 Task: Schedule a 60-minute personal training session focused on weight loss and fitness goals.
Action: Mouse pressed left at (727, 102)
Screenshot: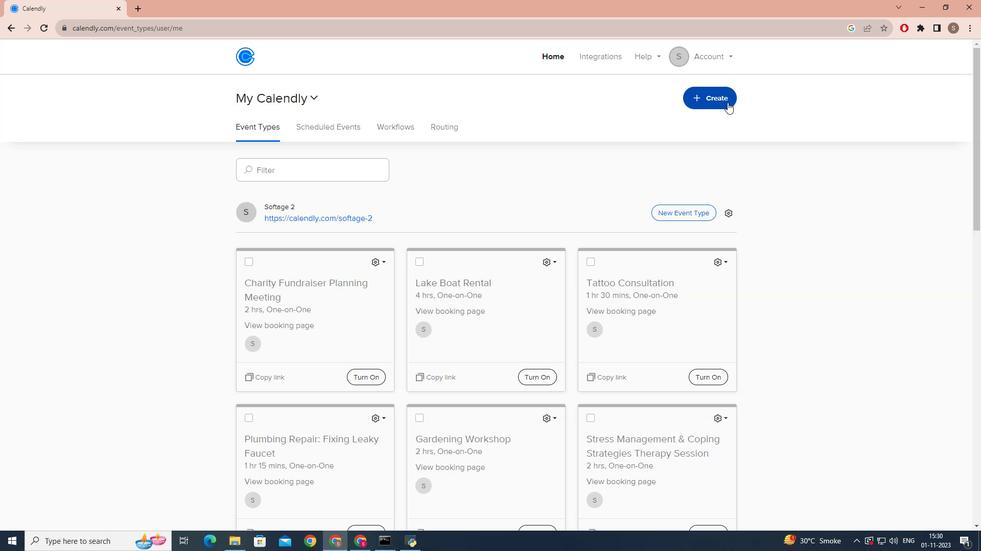 
Action: Mouse moved to (674, 140)
Screenshot: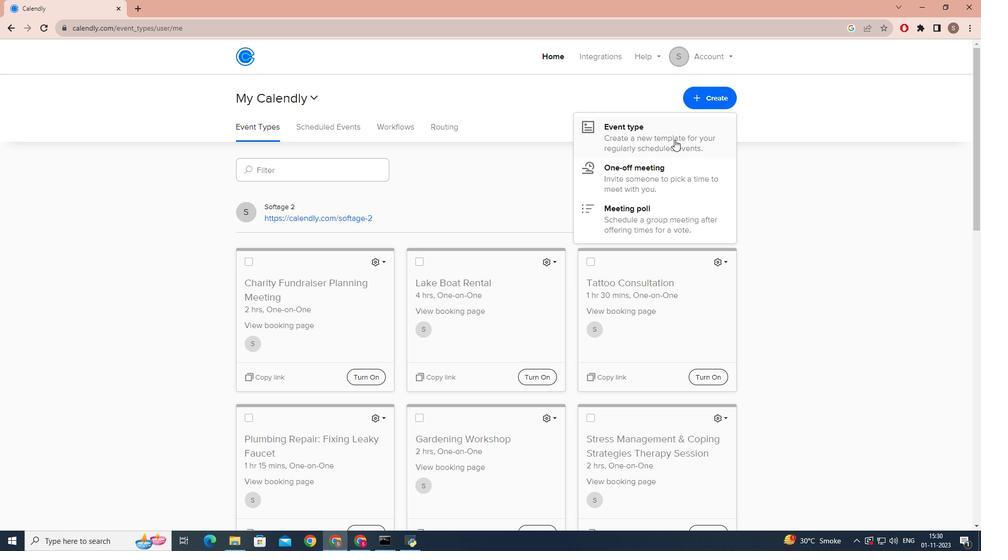 
Action: Mouse pressed left at (674, 140)
Screenshot: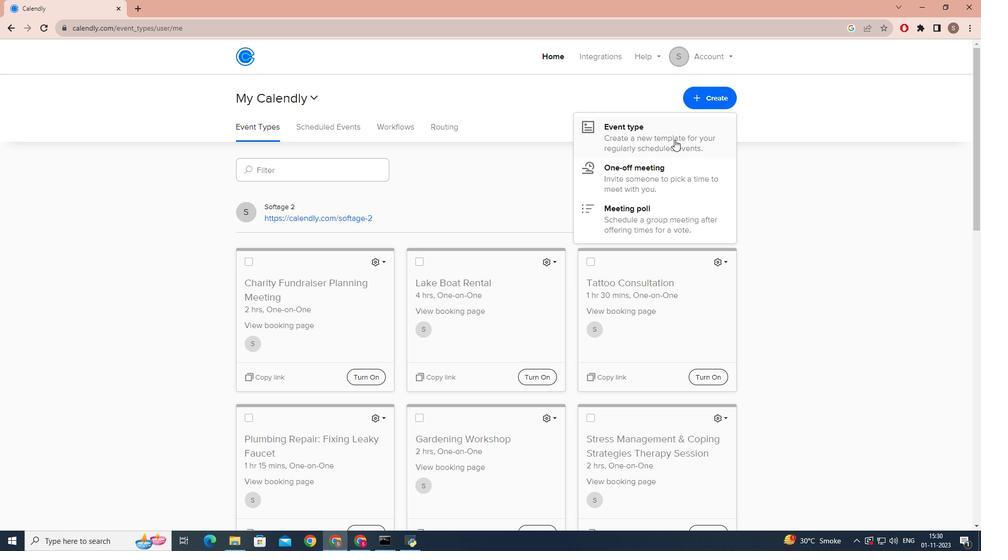 
Action: Mouse moved to (488, 169)
Screenshot: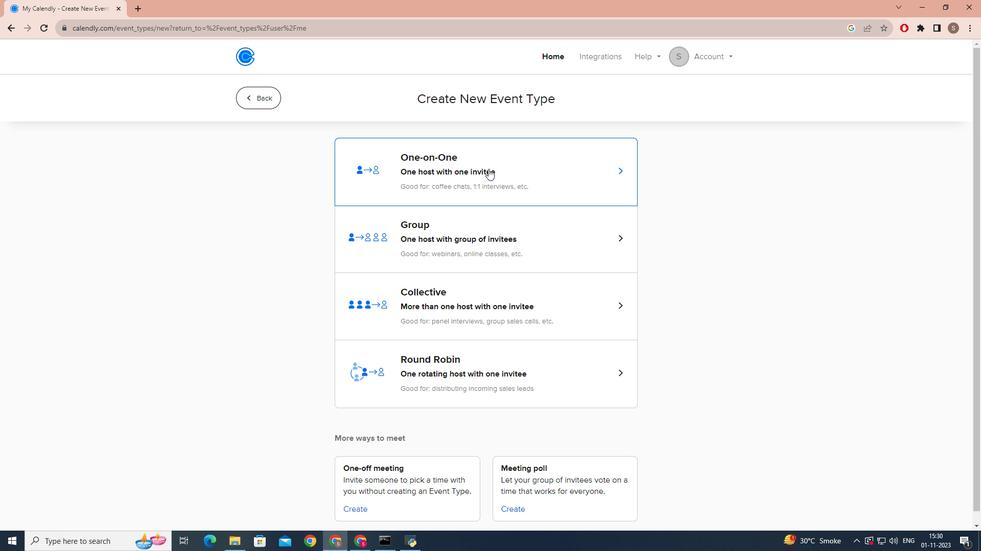 
Action: Mouse pressed left at (488, 169)
Screenshot: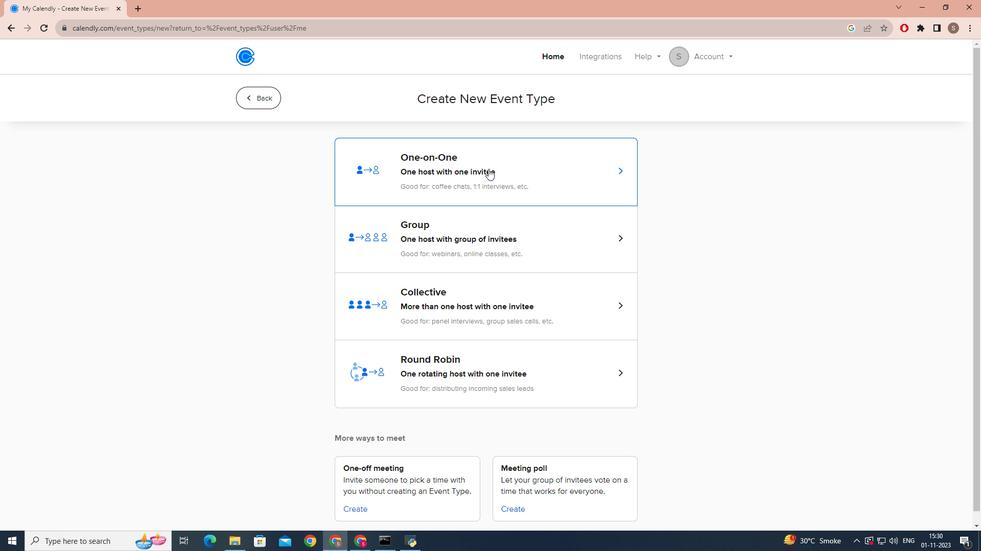 
Action: Mouse moved to (326, 212)
Screenshot: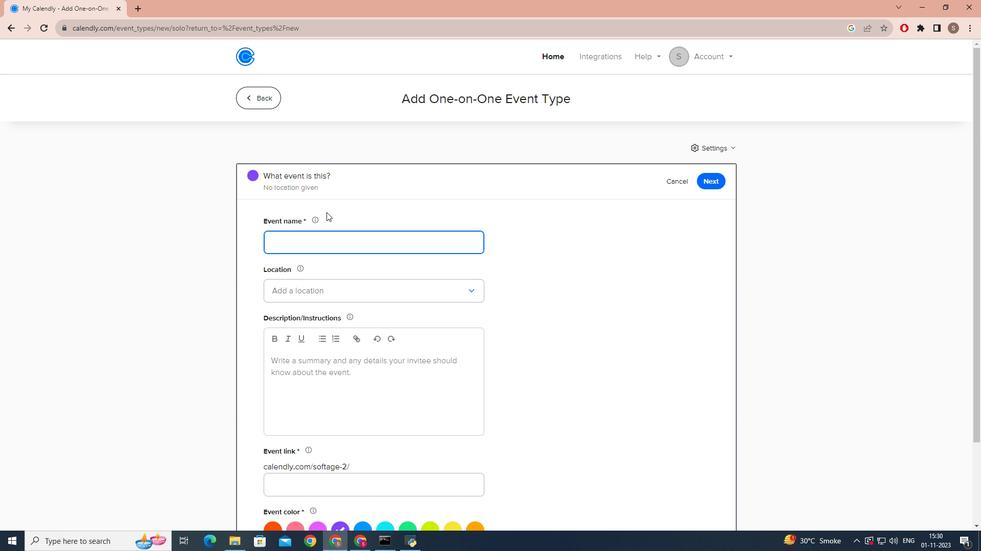 
Action: Key pressed <Key.caps_lock>P<Key.caps_lock>ersonalized<Key.space><Key.caps_lock>T<Key.caps_lock>raining<Key.space><Key.caps_lock>S<Key.caps_lock>ession<Key.shift_r>:<Key.space><Key.caps_lock>W<Key.caps_lock>eight<Key.space>loss<Key.space>and<Key.space><Key.caps_lock>F<Key.caps_lock>itness
Screenshot: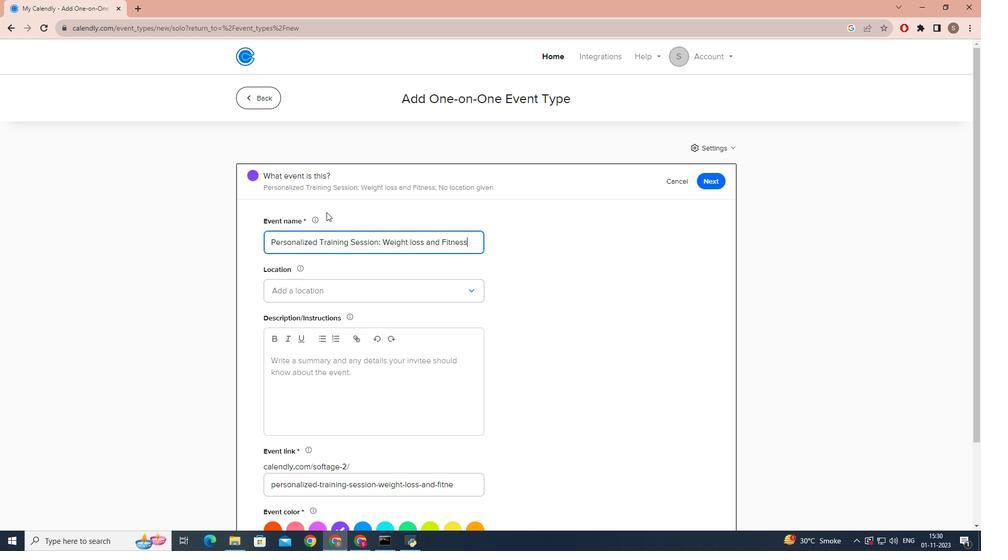 
Action: Mouse moved to (265, 286)
Screenshot: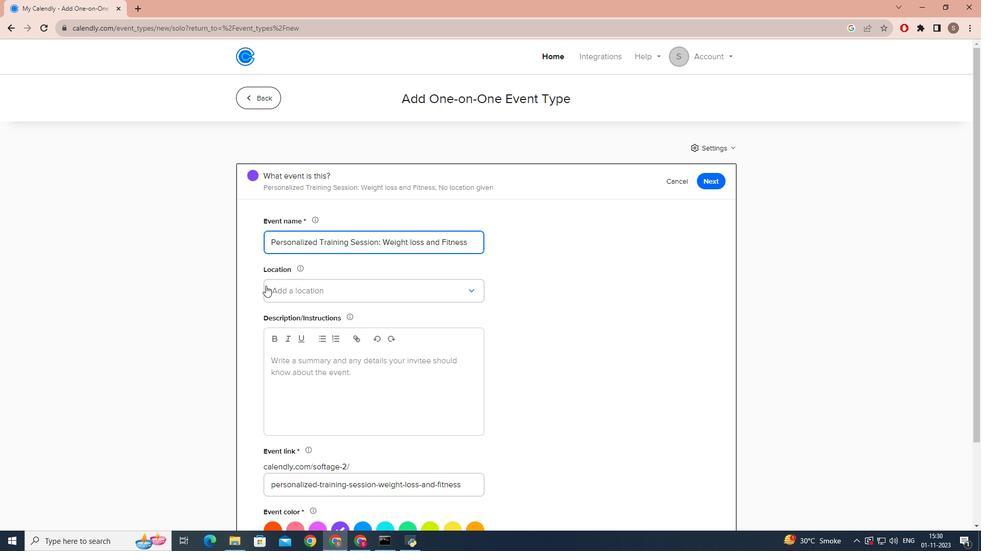 
Action: Mouse pressed left at (265, 286)
Screenshot: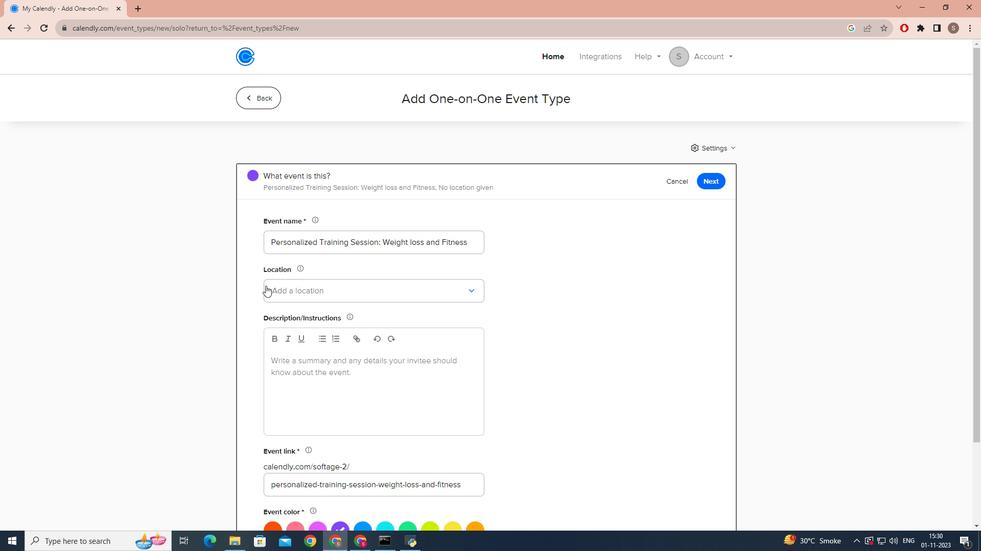
Action: Mouse moved to (278, 317)
Screenshot: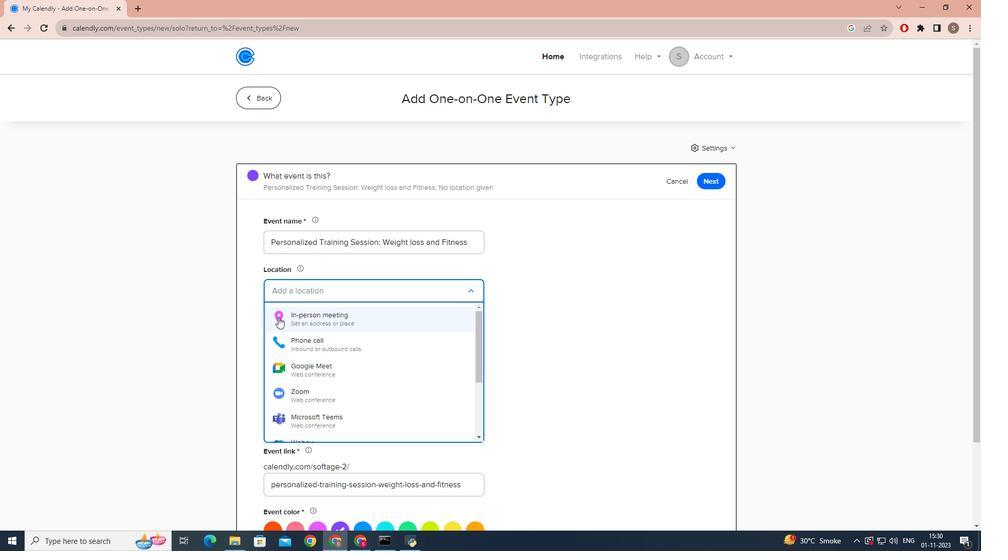 
Action: Mouse pressed left at (278, 317)
Screenshot: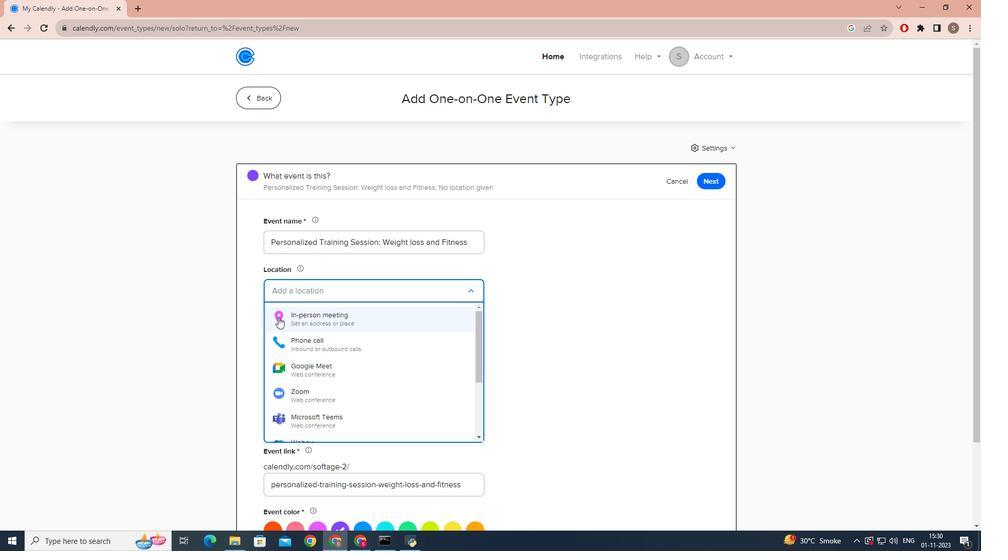 
Action: Mouse moved to (445, 171)
Screenshot: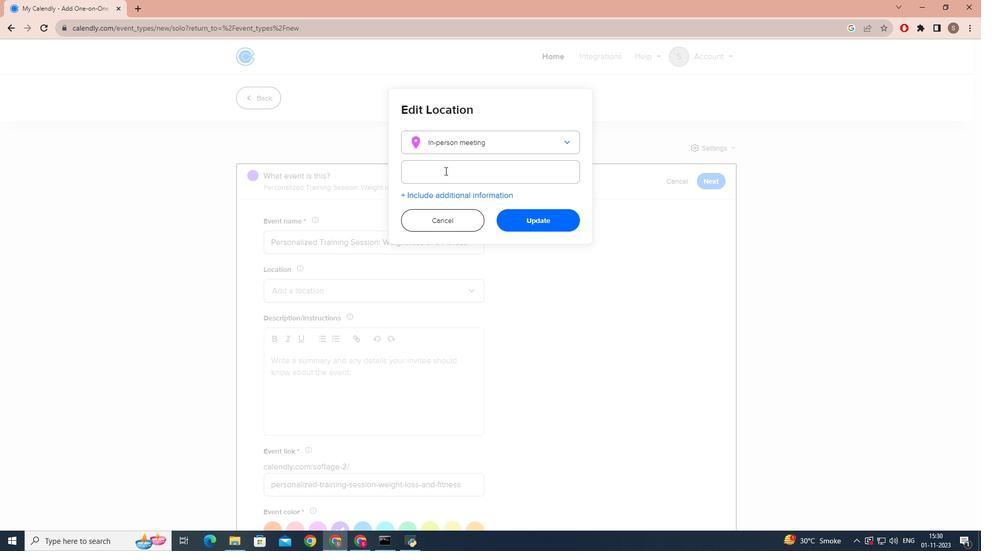 
Action: Mouse pressed left at (445, 171)
Screenshot: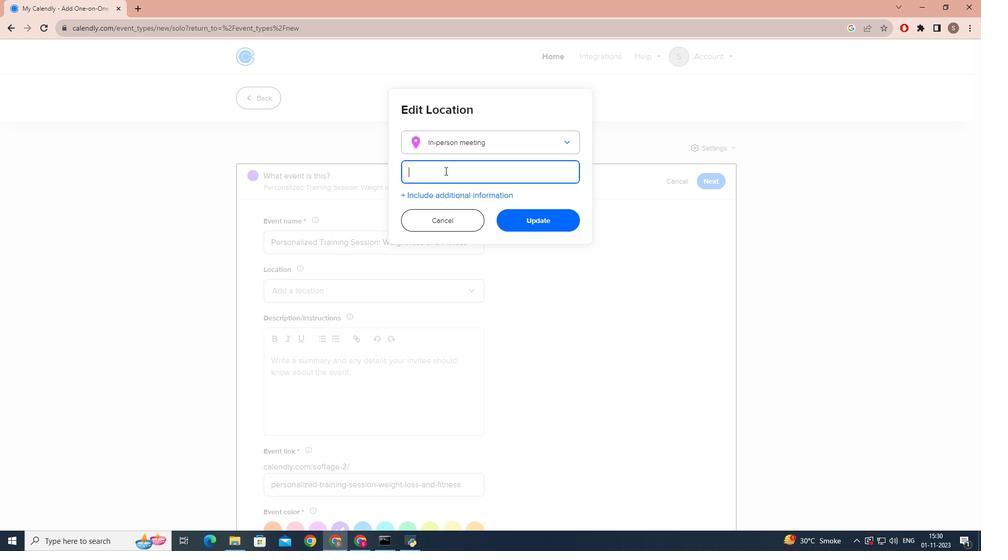 
Action: Key pressed <Key.caps_lock>E<Key.caps_lock>leb<Key.backspace>vate<Key.space><Key.caps_lock>F<Key.caps_lock>u<Key.backspace>itness<Key.space><Key.caps_lock>G<Key.caps_lock>ym,<Key.space><Key.caps_lock>M<Key.caps_lock>innesota
Screenshot: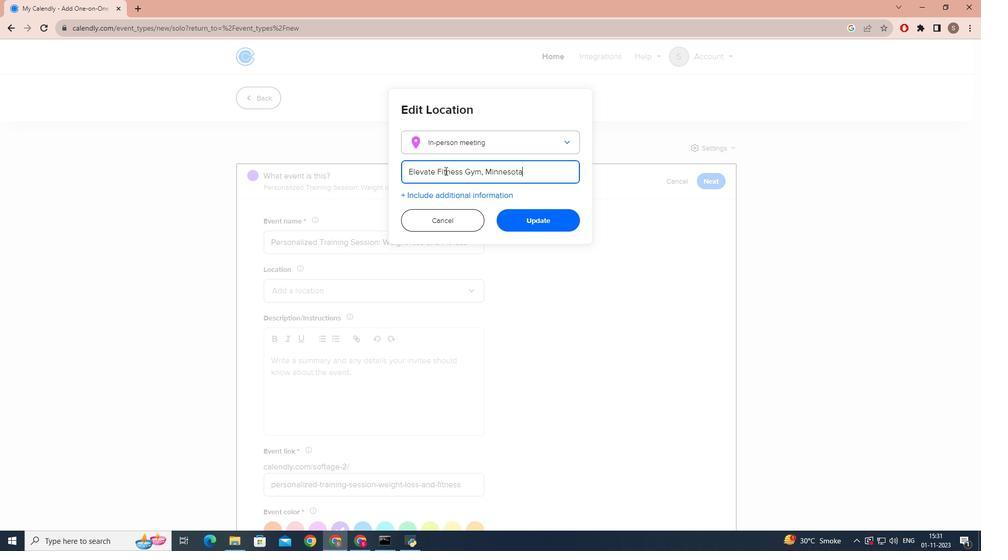 
Action: Mouse moved to (528, 217)
Screenshot: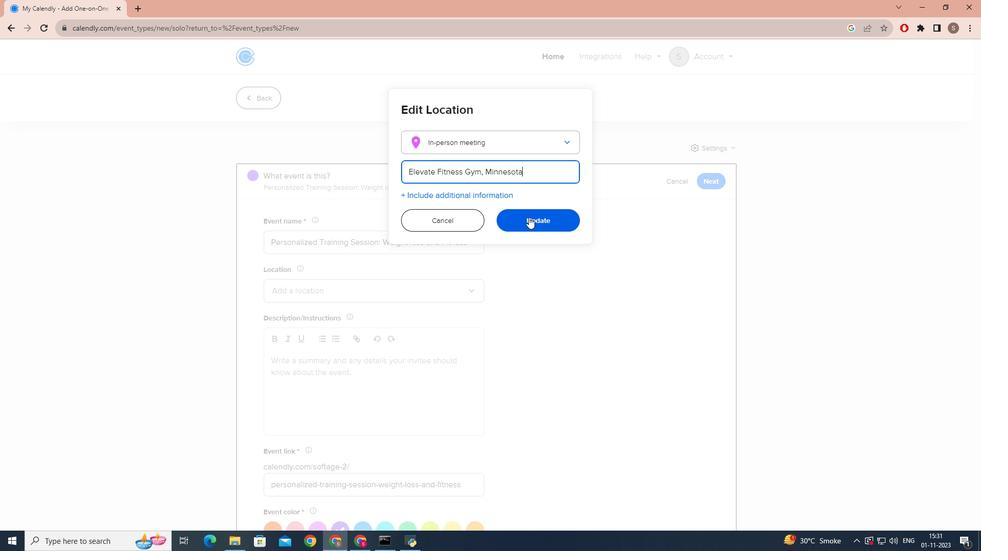 
Action: Mouse pressed left at (528, 217)
Screenshot: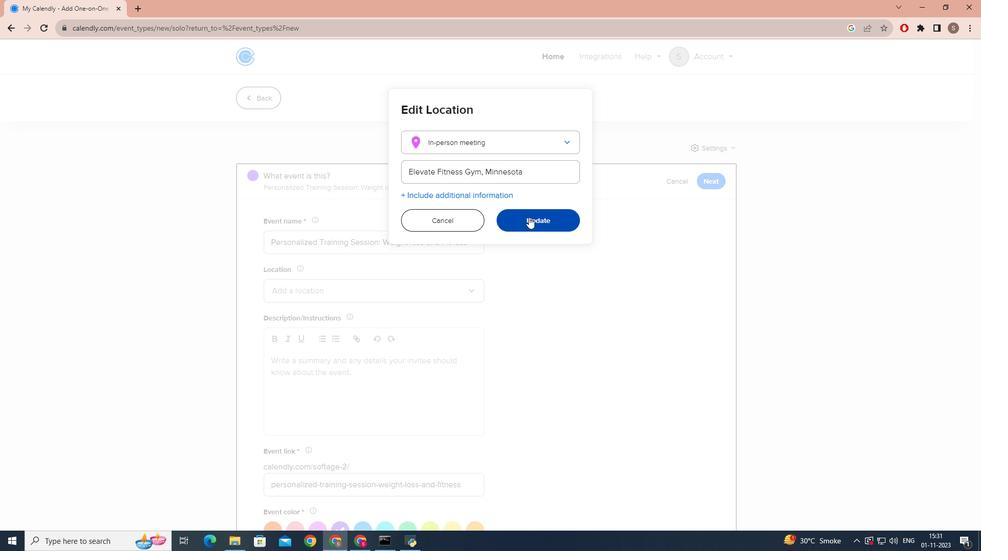 
Action: Mouse moved to (294, 402)
Screenshot: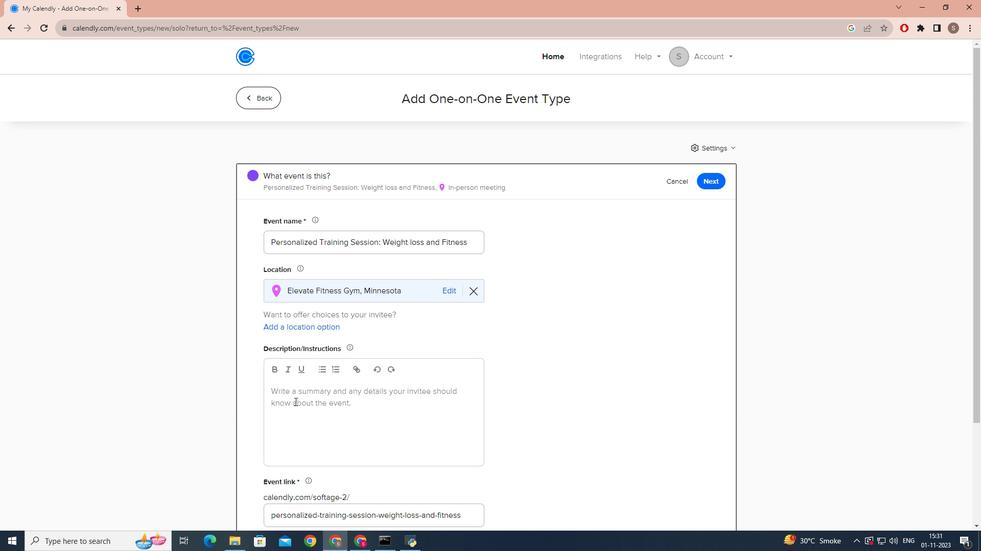 
Action: Mouse pressed left at (294, 402)
Screenshot: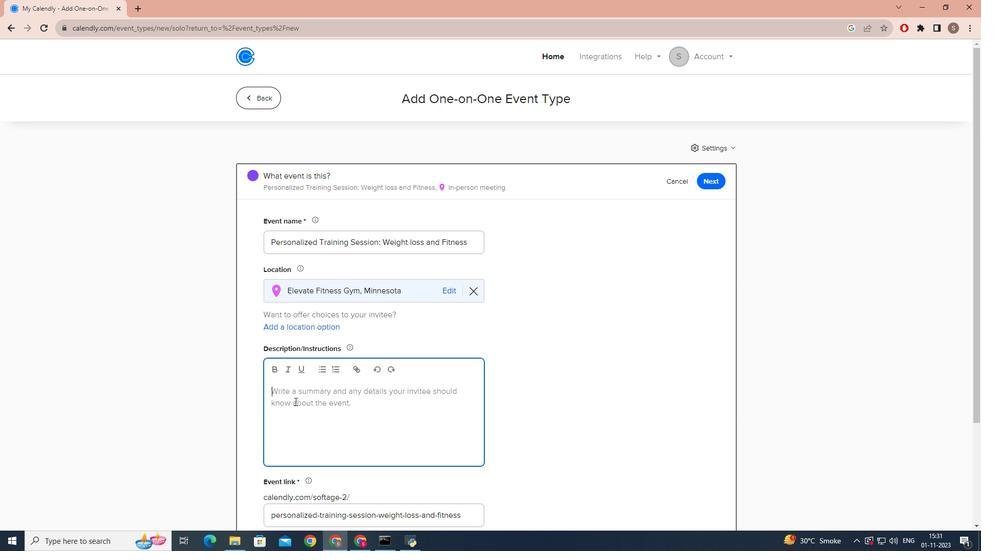 
Action: Key pressed <Key.caps_lock>G<Key.caps_lock>et<Key.space>ready<Key.space>to<Key.space>transsf<Key.backspace><Key.backspace>form<Key.space>with<Key.space>our<Key.space>personalized<Key.space>s<Key.backspace>training<Key.space>sessin<Key.backspace>on<Key.space>dedicated<Key.space>to<Key.space>your<Key.space>weight<Key.space>loss<Key.space>n<Key.backspace>and<Key.space>fitnes<Key.space>g<Key.backspace><Key.backspace>s<Key.space>goals.<Key.caps_lock>A<Key.caps_lock>t<Key.space><Key.caps_lock>E<Key.caps_lock>levate<Key.space><Key.caps_lock>F<Key.caps_lock>itness<Key.space><Key.caps_lock>G<Key.caps_lock>ym<Key.space>,we<Key.space>bekl<Key.backspace><Key.backspace>lieve<Key.space>that<Key.space>every<Key.space>step,v<Key.backspace>every<Key.space>rep<Key.space>and<Key.space>every<Key.space>drop<Key.space>of<Key.space>sweat<Key.space>brings<Key.space>you<Key.space>closer<Key.space>to<Key.space>a<Key.space>v<Key.backspace>healthier<Key.space>version<Key.space>of<Key.space>yourself.<Key.space><Key.caps_lock>D<Key.caps_lock>uring<Key.space>this<Key.space>dynm<Key.backspace>amic<Key.space>session,<Key.space>our<Key.space>experirnced<Key.space><Key.backspace><Key.backspace><Key.backspace><Key.backspace><Key.backspace><Key.backspace><Key.backspace><Key.backspace>rienced<Key.space><Key.caps_lock><Key.caps_lock>trainer<Key.space>will<Key.space>work<Key.space>closely<Key.space>with<Key.space>you<Key.space>to<Key.space>create<Key.space>a<Key.space>workout<Key.space>pa<Key.backspace>lan<Key.space>tailored<Key.space><Key.backspace><Key.backspace><Key.backspace><Key.backspace>red<Key.space>for<Key.space>you<Key.space>taht<Key.space><Key.backspace><Key.backspace><Key.backspace><Key.backspace>ht<Key.space>aligns<Key.space>you<Key.space>with<Key.space>your<Key.space>fitness<Key.space>objectives.
Screenshot: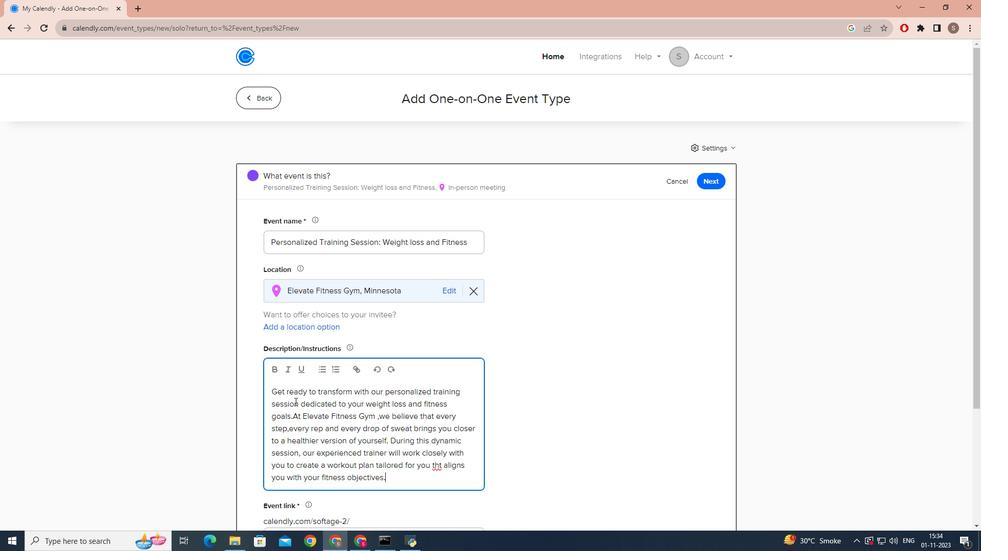 
Action: Mouse moved to (436, 466)
Screenshot: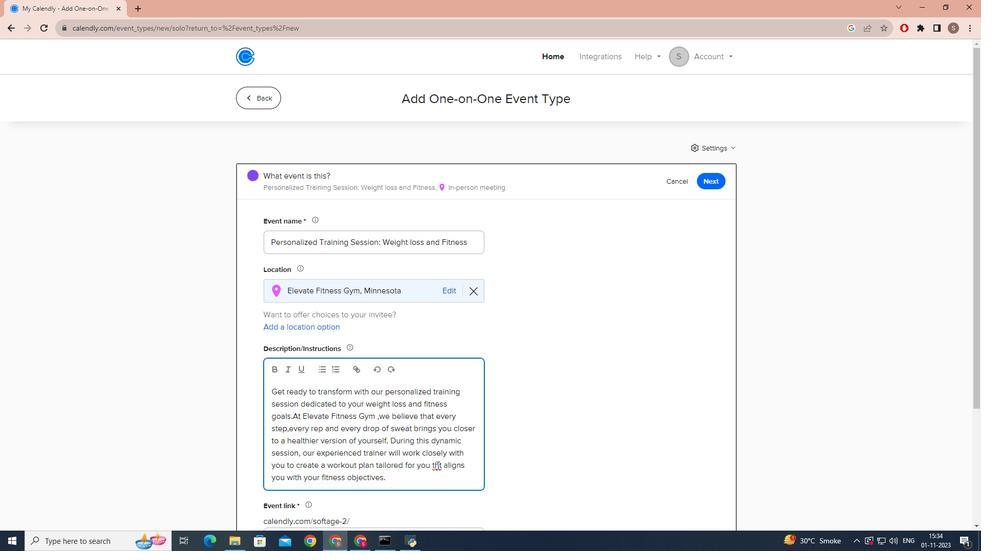 
Action: Mouse pressed left at (436, 466)
Screenshot: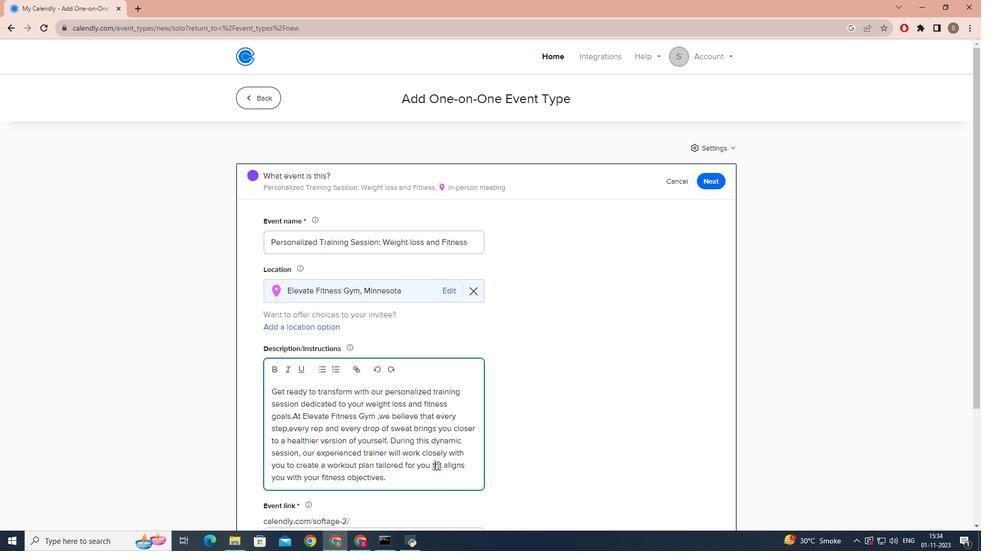 
Action: Mouse moved to (437, 466)
Screenshot: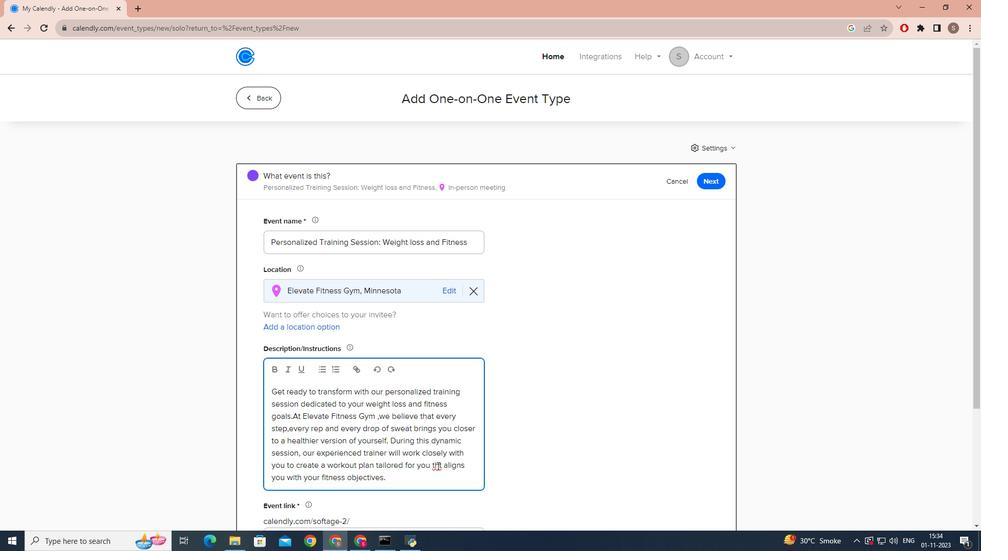 
Action: Mouse pressed left at (437, 466)
Screenshot: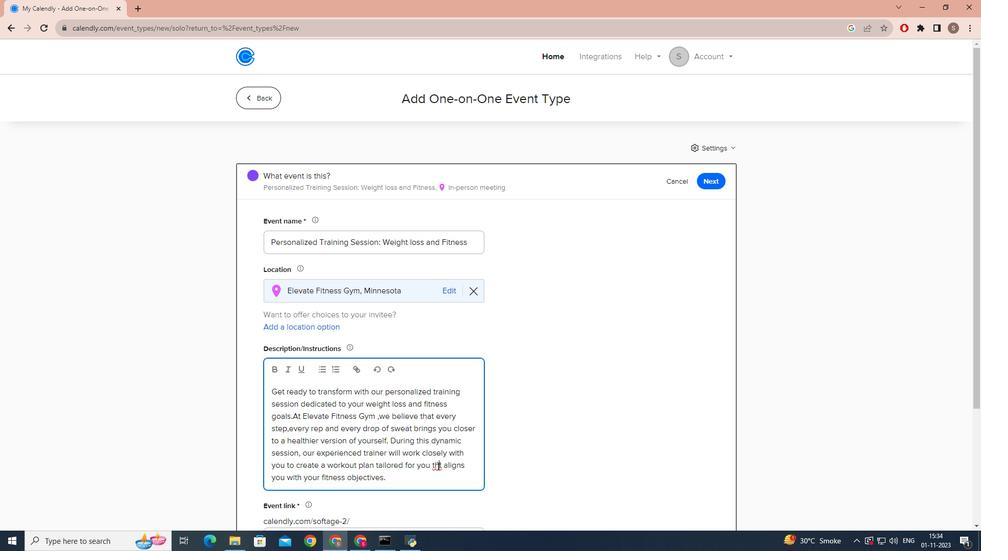 
Action: Key pressed a
Screenshot: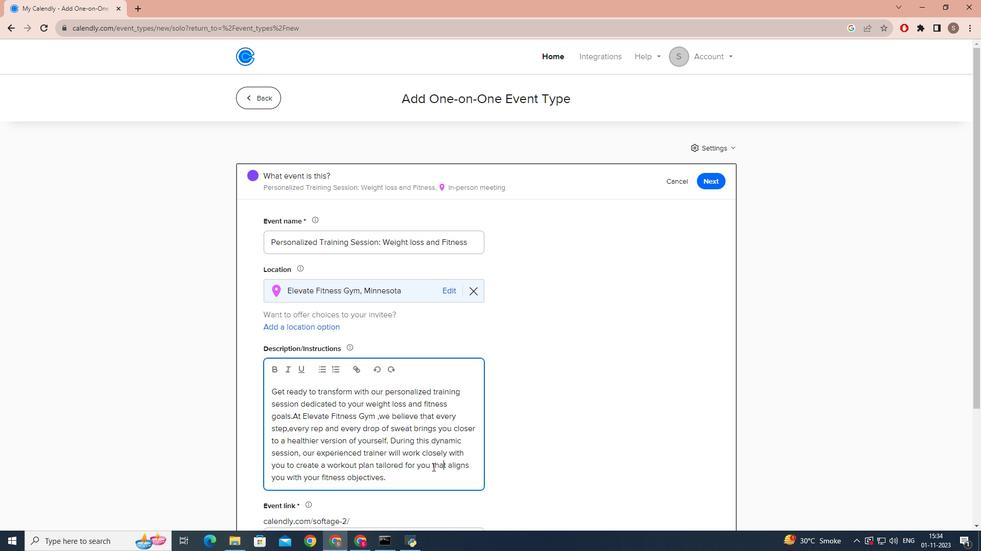 
Action: Mouse moved to (397, 476)
Screenshot: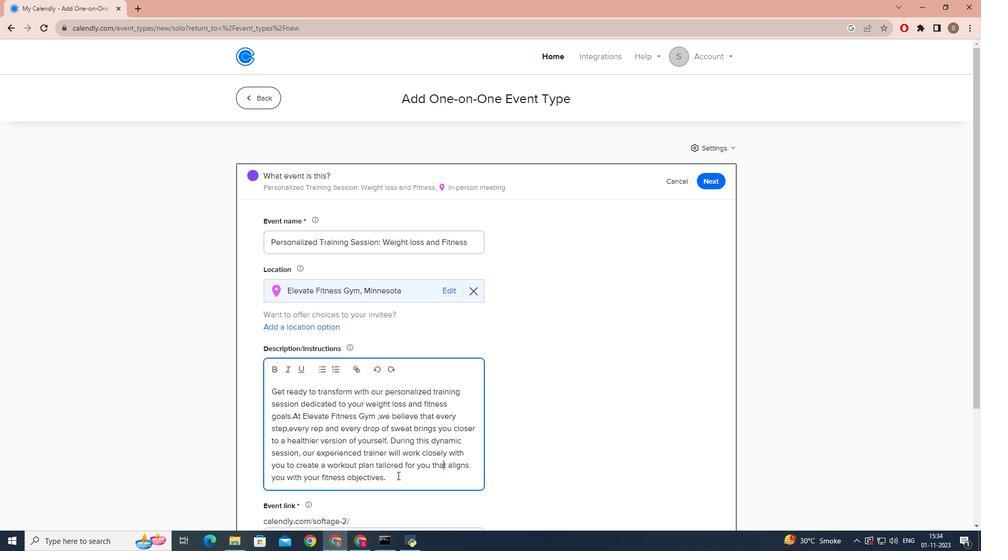 
Action: Mouse pressed left at (397, 476)
Screenshot: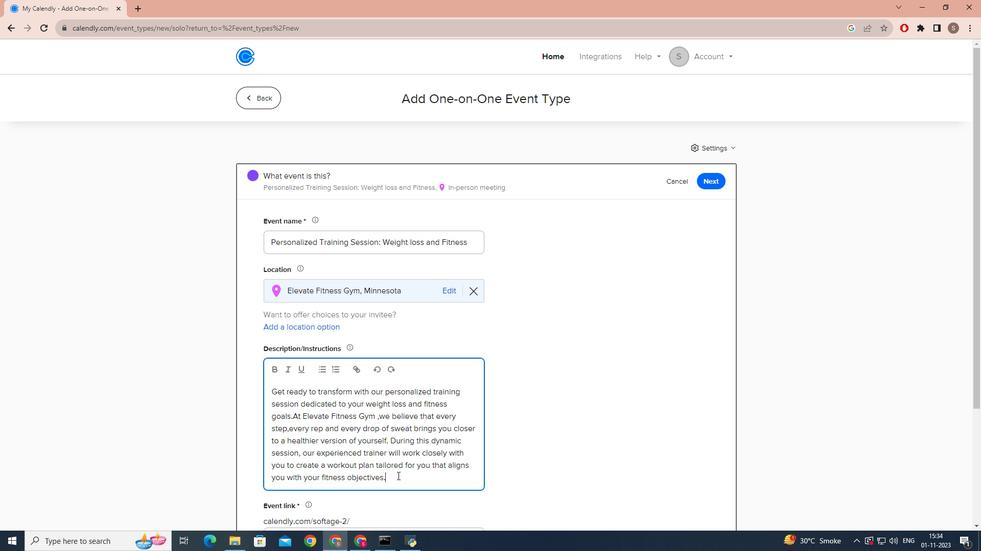 
Action: Mouse scrolled (397, 475) with delta (0, 0)
Screenshot: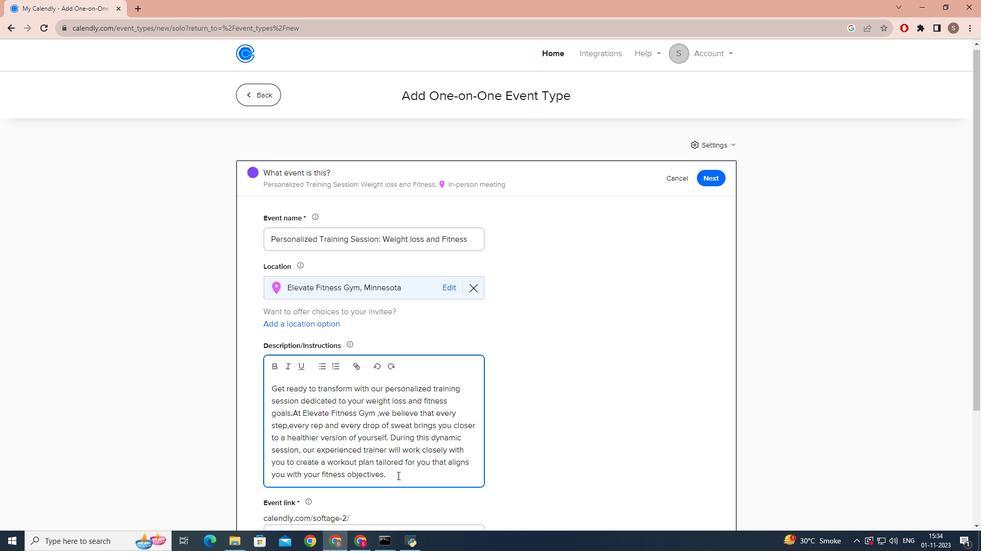 
Action: Mouse scrolled (397, 475) with delta (0, 0)
Screenshot: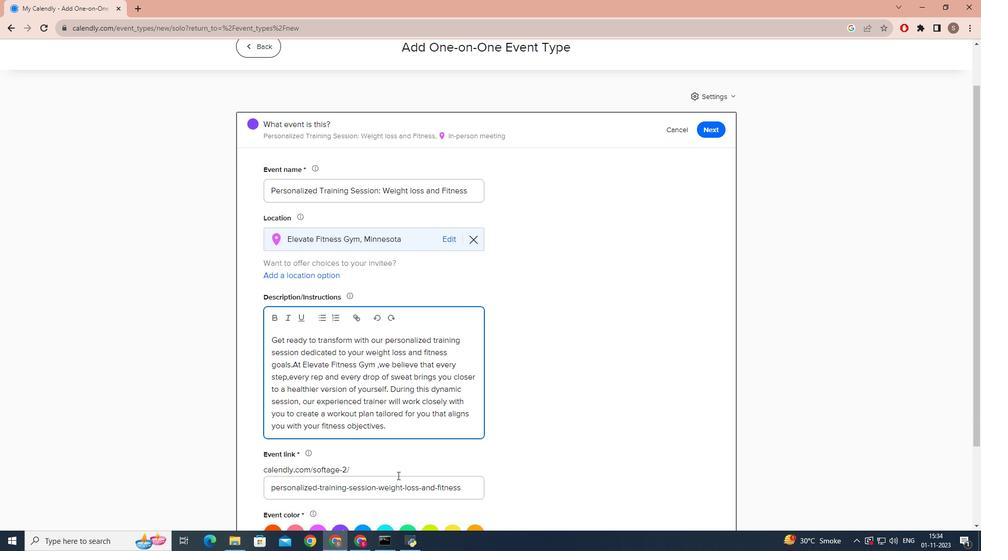 
Action: Mouse scrolled (397, 475) with delta (0, 0)
Screenshot: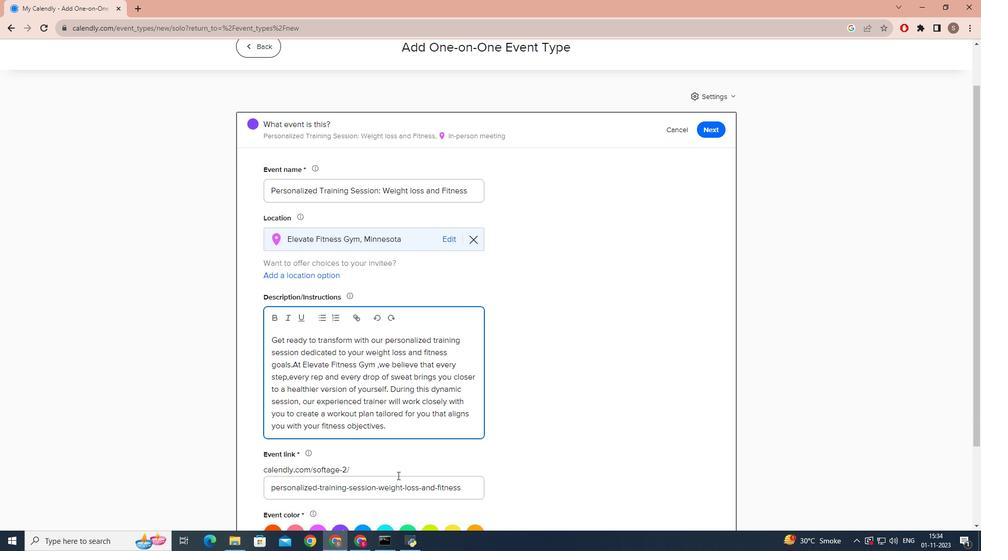 
Action: Mouse scrolled (397, 475) with delta (0, 0)
Screenshot: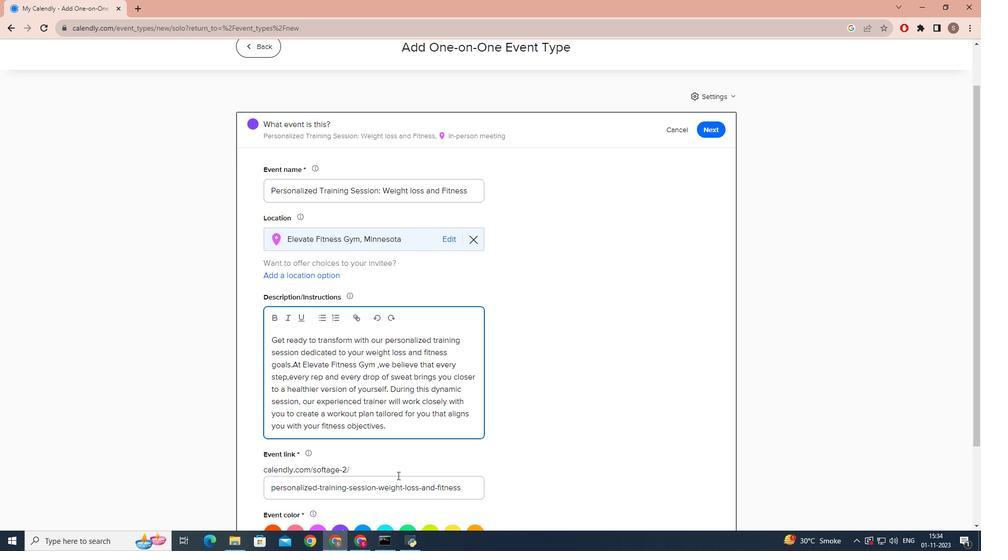 
Action: Mouse moved to (417, 317)
Screenshot: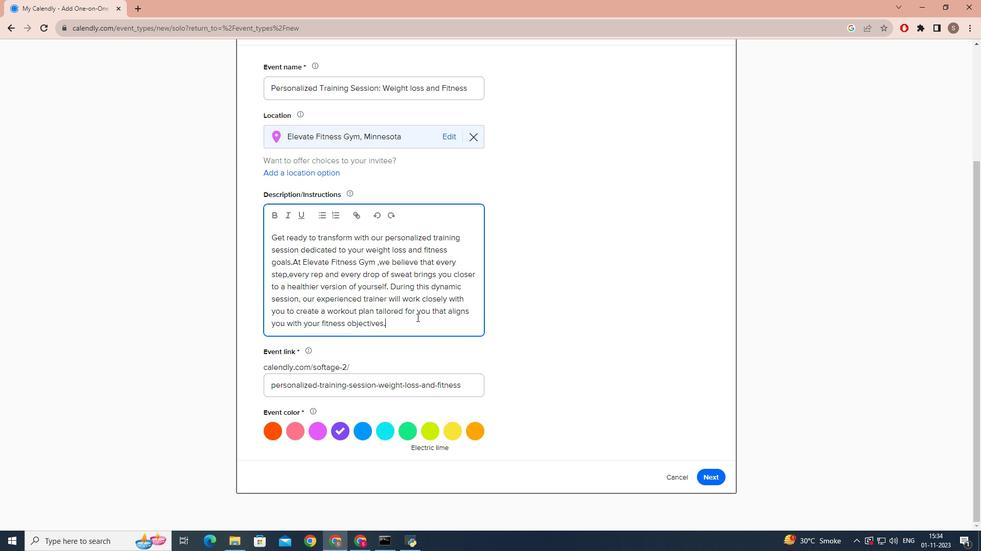 
Action: Mouse pressed left at (417, 317)
Screenshot: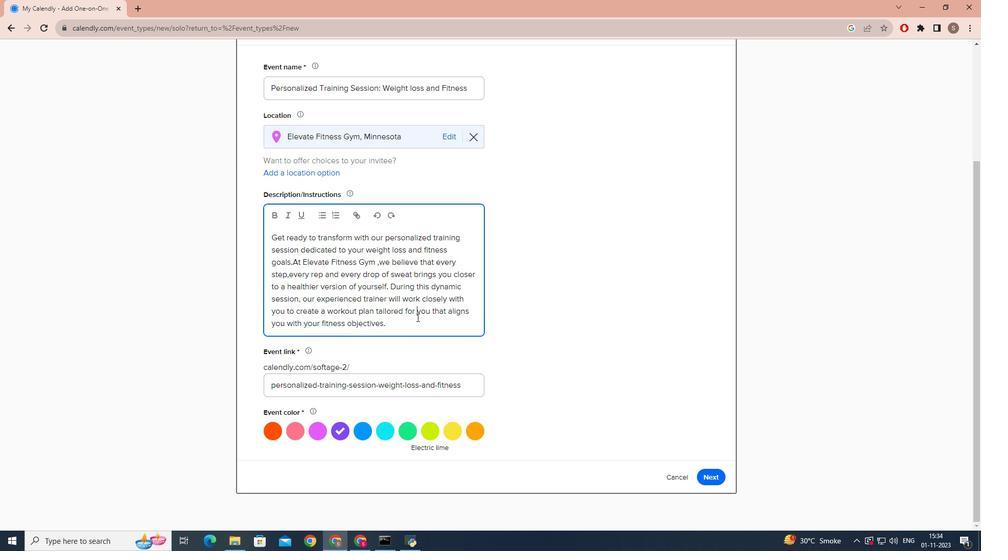 
Action: Mouse moved to (413, 326)
Screenshot: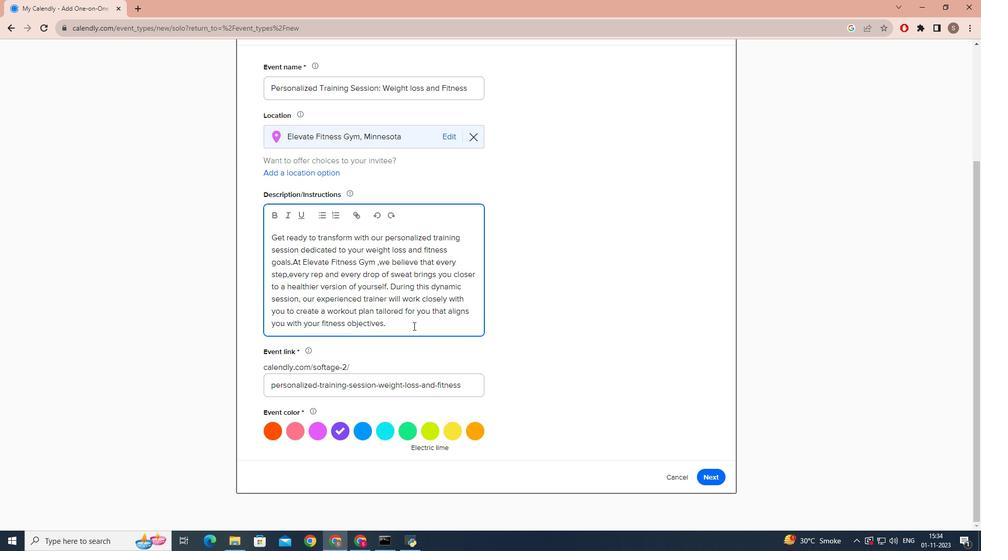 
Action: Mouse pressed left at (413, 326)
Screenshot: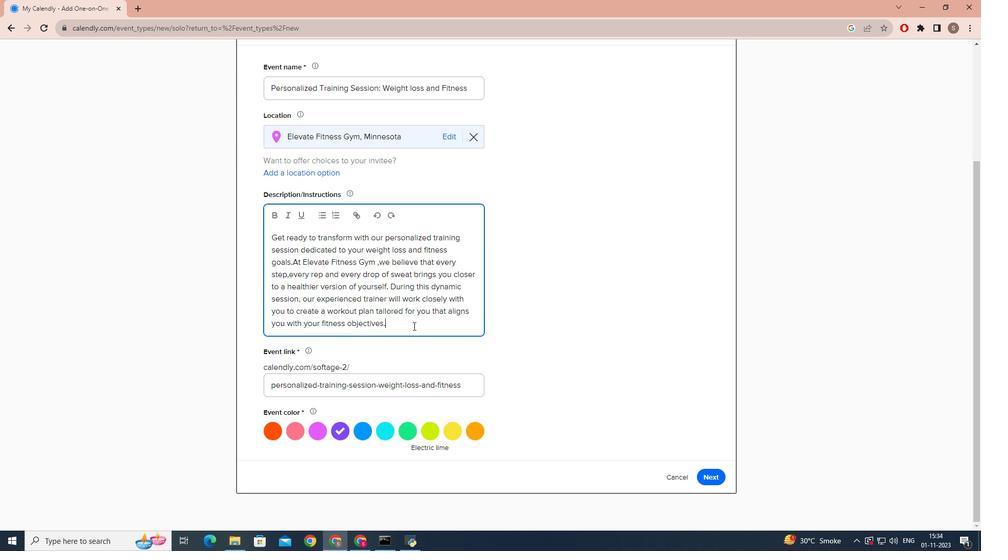 
Action: Mouse moved to (407, 436)
Screenshot: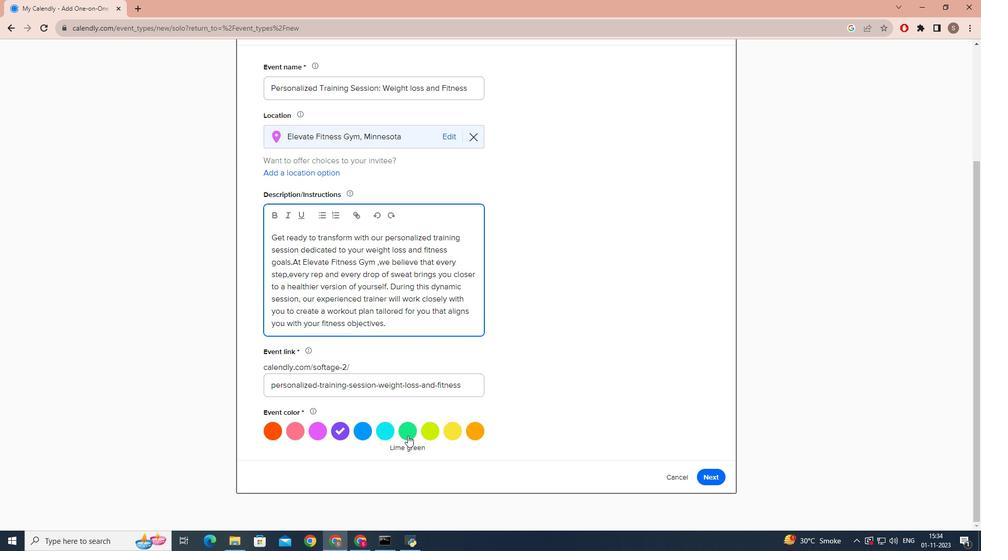 
Action: Mouse pressed left at (407, 436)
Screenshot: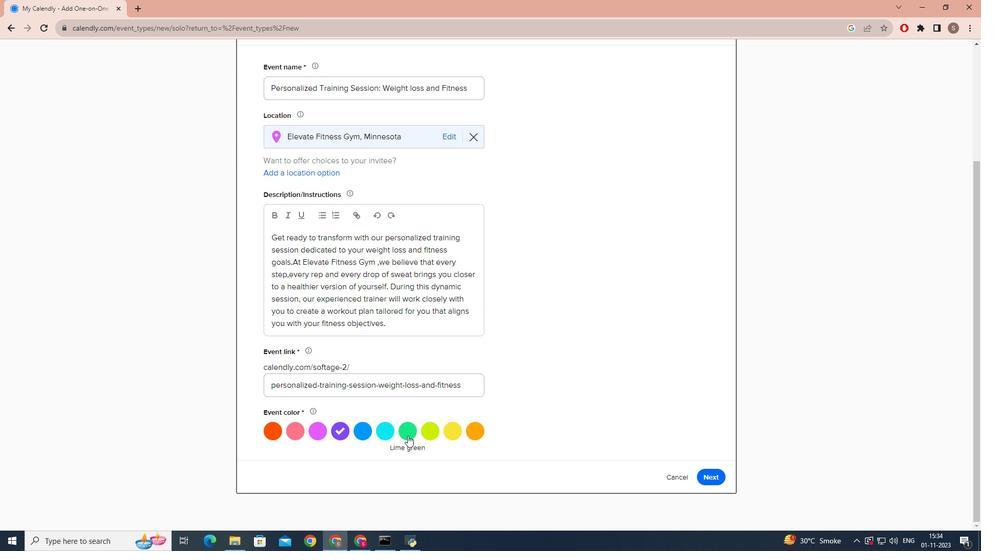 
Action: Mouse moved to (382, 435)
Screenshot: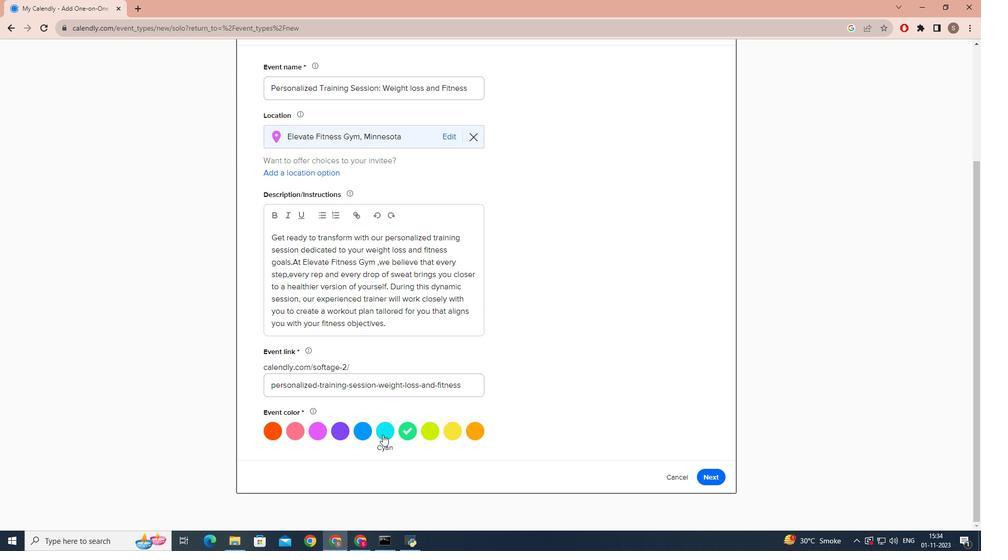 
Action: Mouse pressed left at (382, 435)
Screenshot: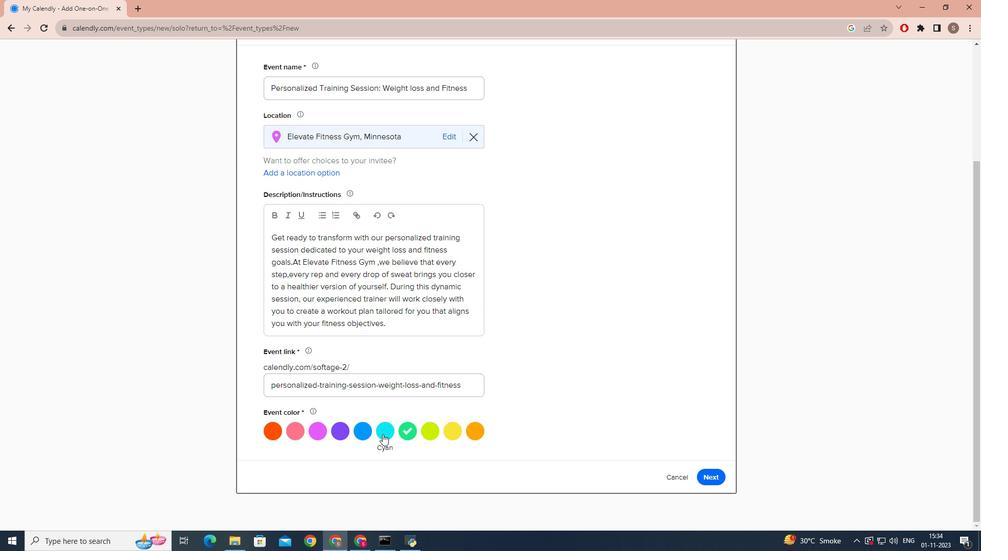 
Action: Mouse moved to (564, 377)
Screenshot: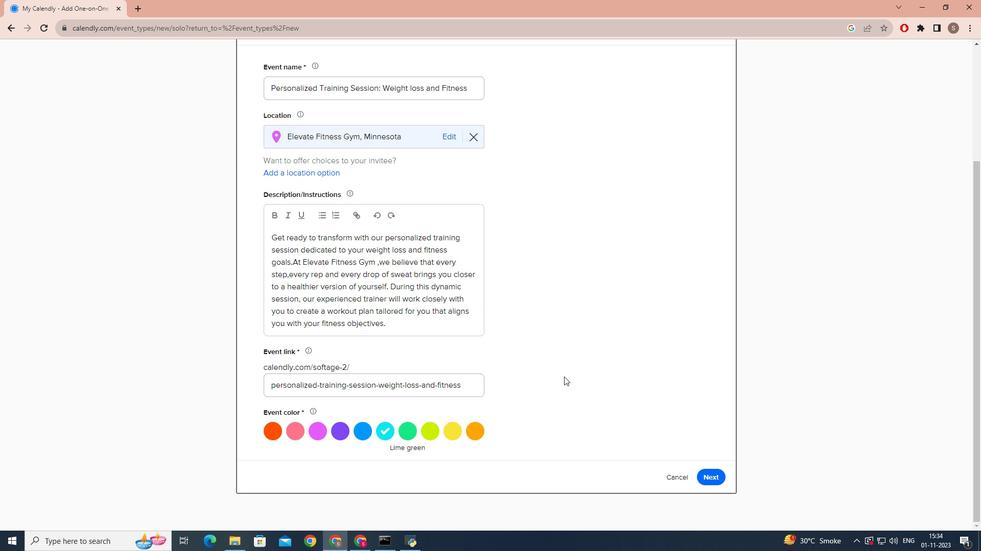 
Action: Mouse pressed left at (564, 377)
Screenshot: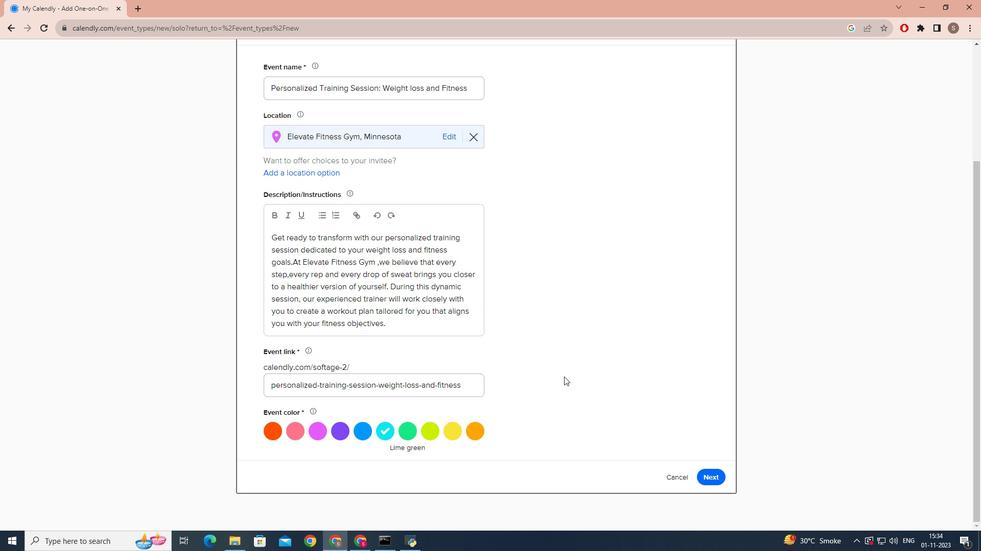 
Action: Mouse moved to (706, 474)
Screenshot: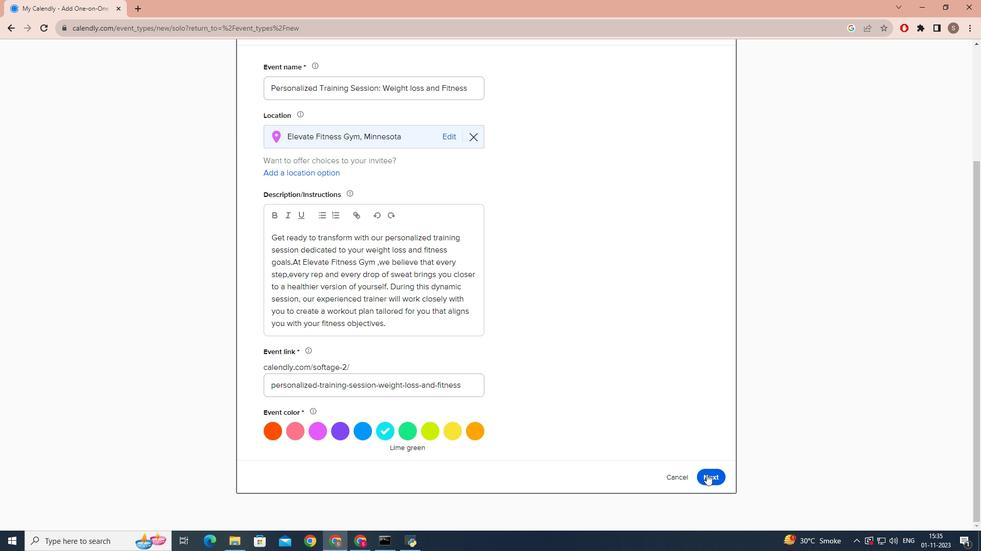 
Action: Mouse pressed left at (706, 474)
Screenshot: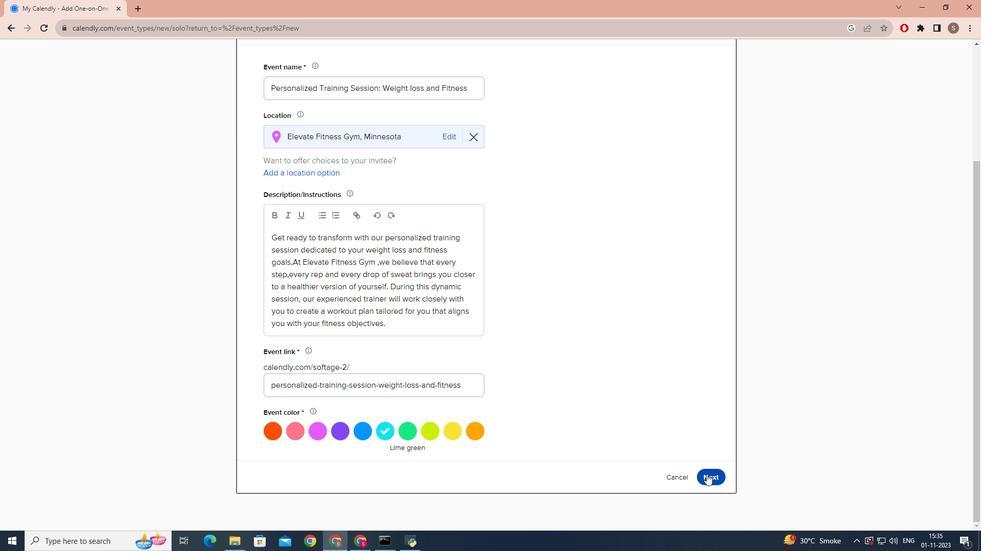 
Action: Mouse moved to (401, 282)
Screenshot: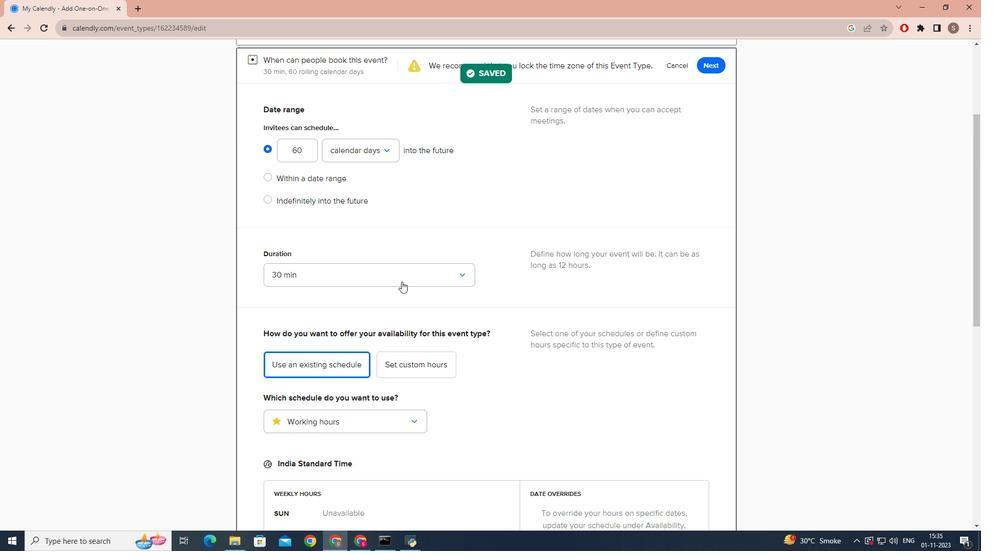 
Action: Mouse pressed left at (401, 282)
Screenshot: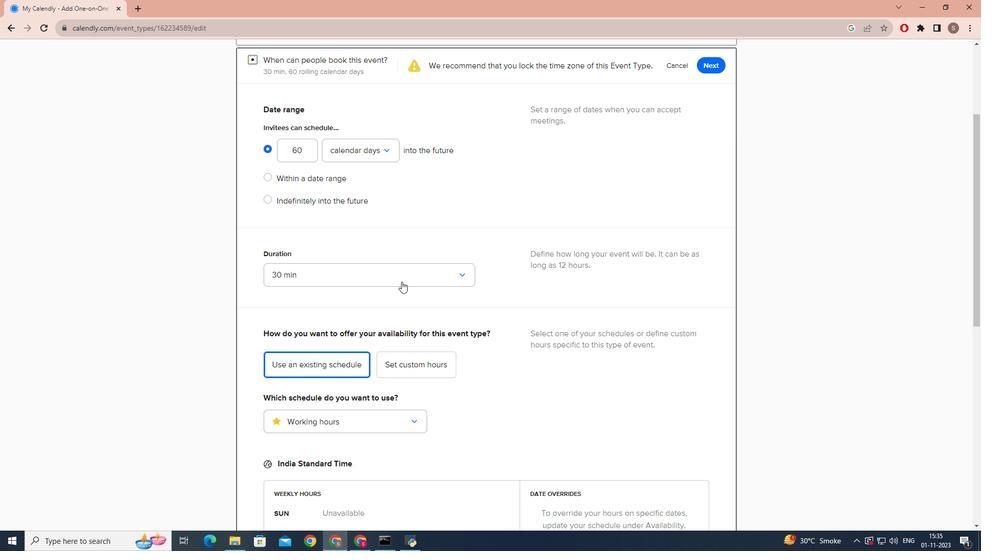 
Action: Mouse moved to (295, 364)
Screenshot: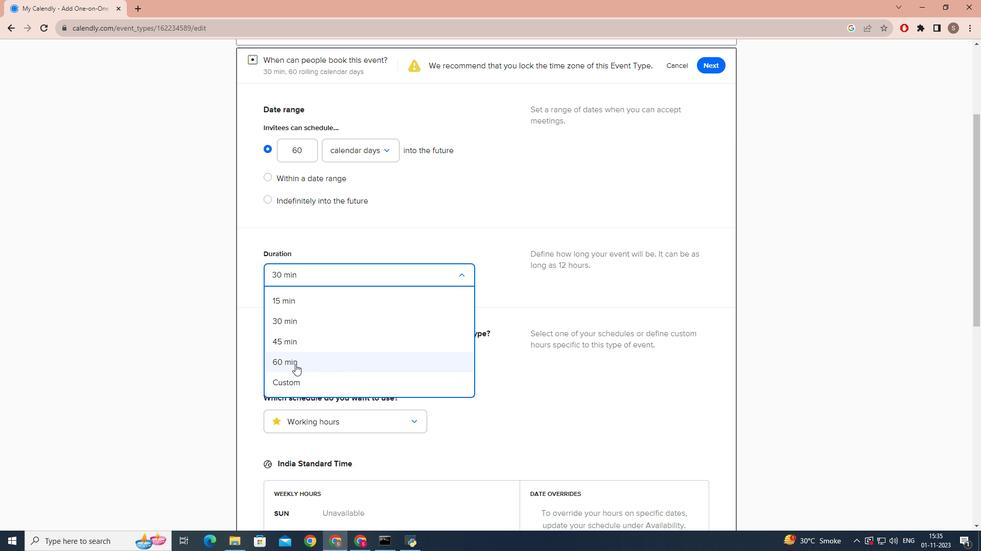 
Action: Mouse pressed left at (295, 364)
Screenshot: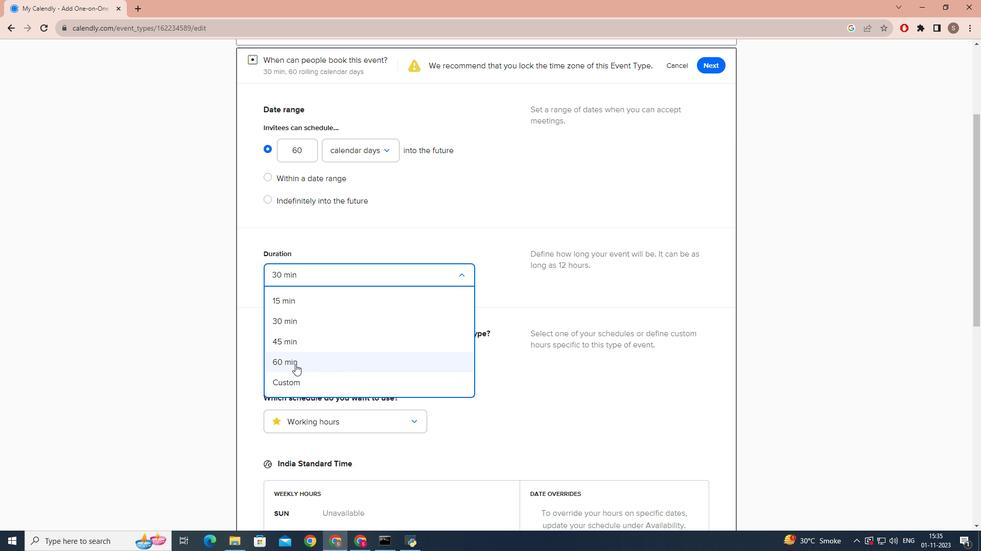 
Action: Mouse moved to (629, 406)
Screenshot: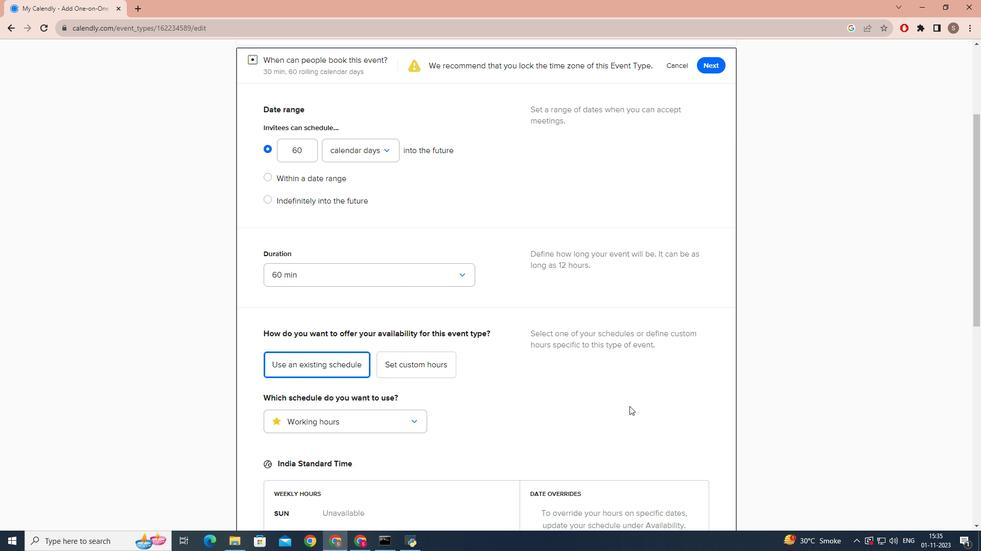 
Action: Mouse scrolled (629, 406) with delta (0, 0)
Screenshot: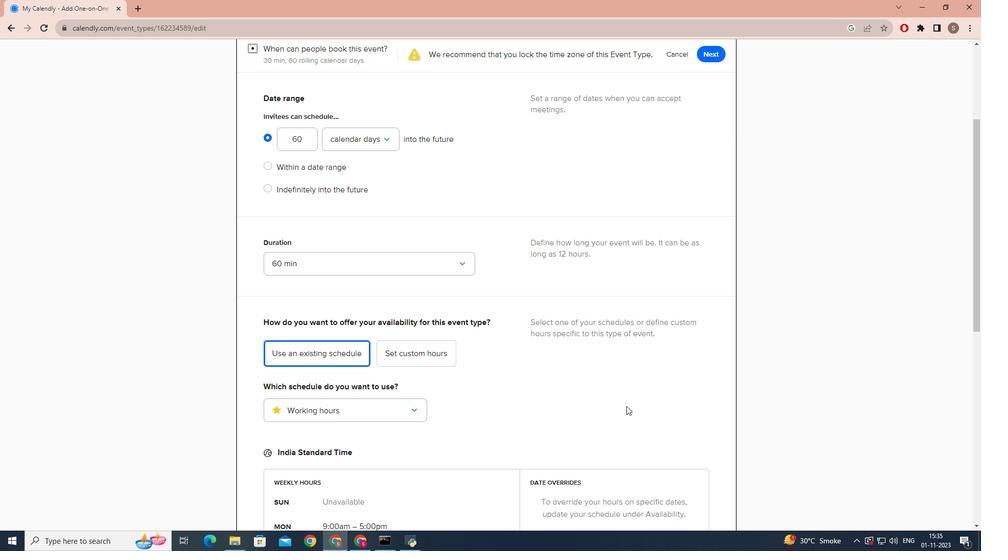 
Action: Mouse scrolled (629, 406) with delta (0, 0)
Screenshot: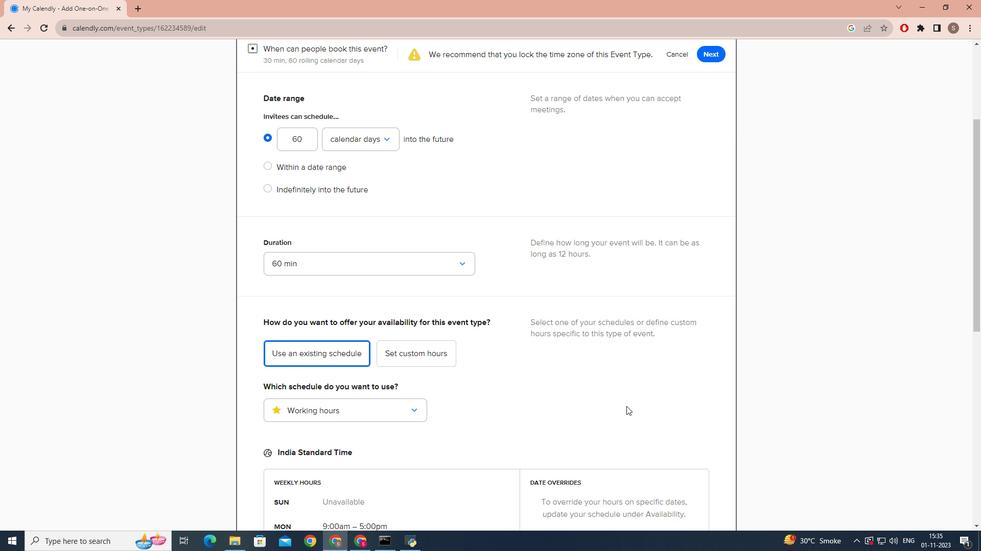 
Action: Mouse scrolled (629, 406) with delta (0, 0)
Screenshot: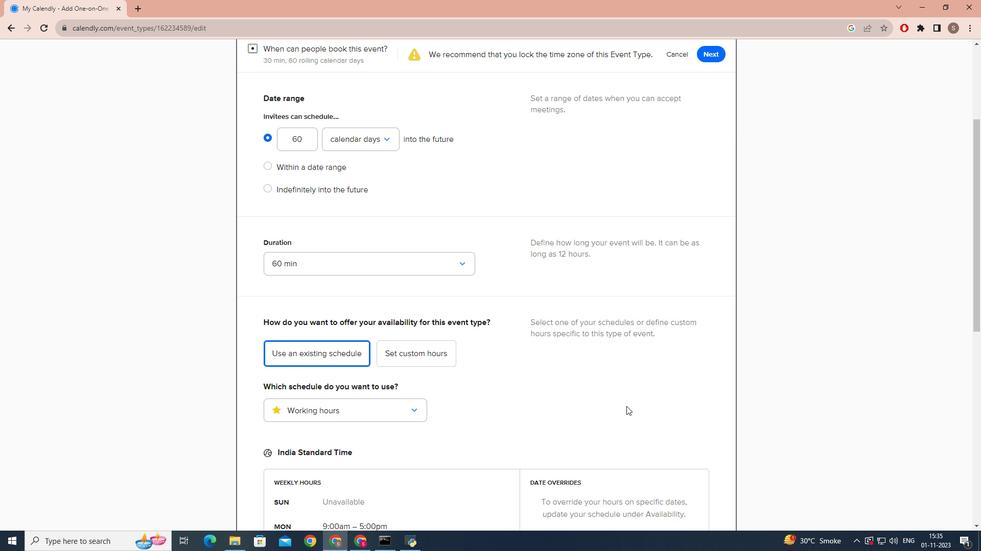 
Action: Mouse scrolled (629, 406) with delta (0, 0)
Screenshot: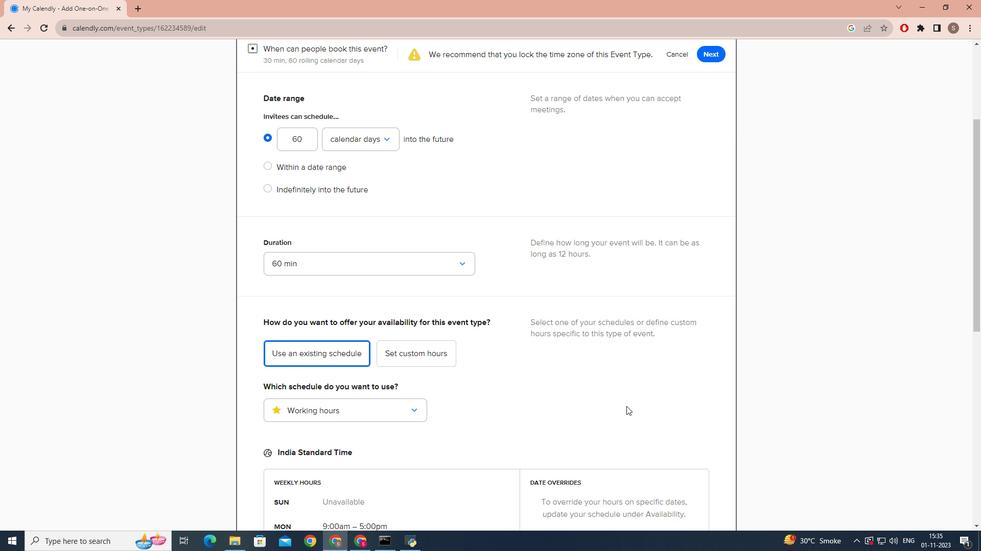 
Action: Mouse moved to (629, 406)
Screenshot: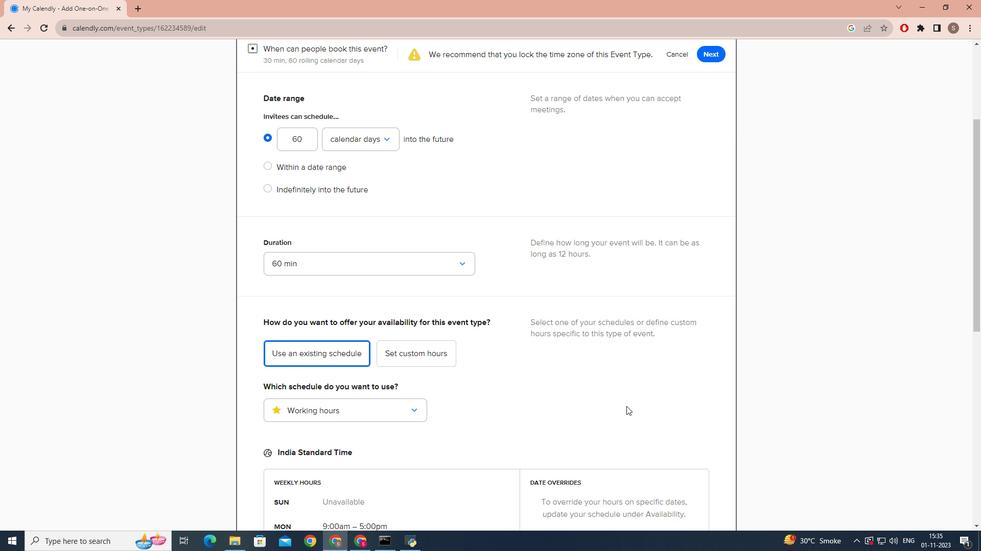 
Action: Mouse scrolled (629, 406) with delta (0, 0)
Screenshot: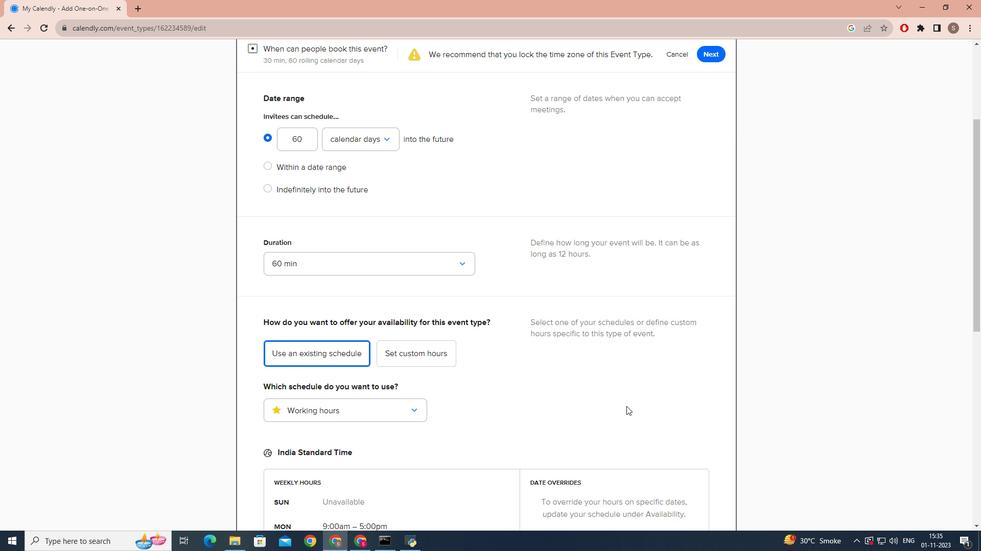 
Action: Mouse moved to (628, 406)
Screenshot: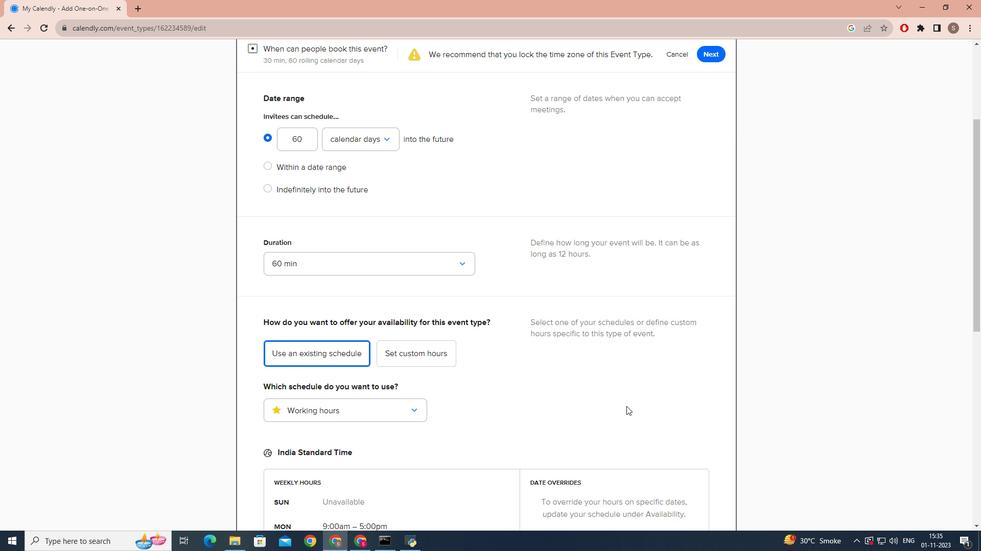
Action: Mouse scrolled (628, 405) with delta (0, -1)
Screenshot: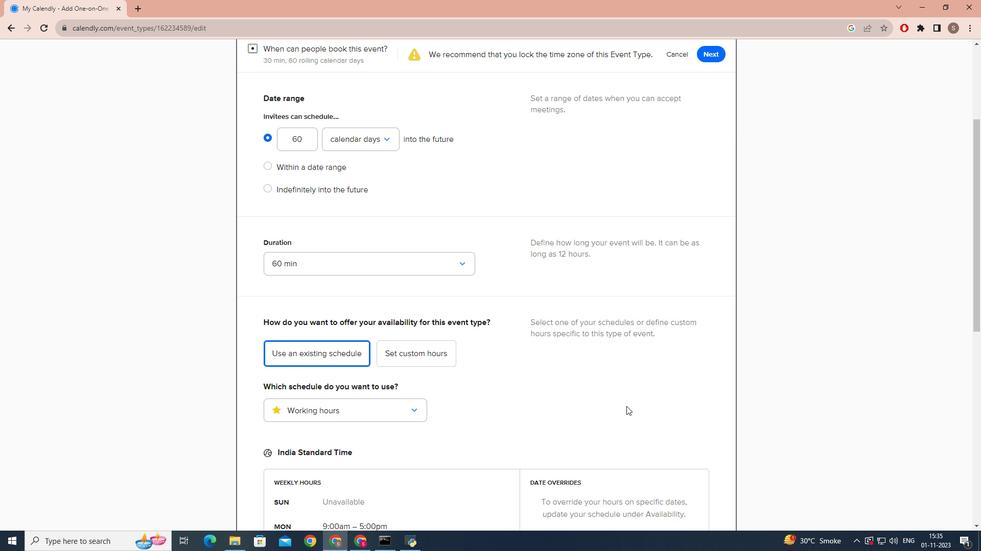
Action: Mouse moved to (626, 406)
Screenshot: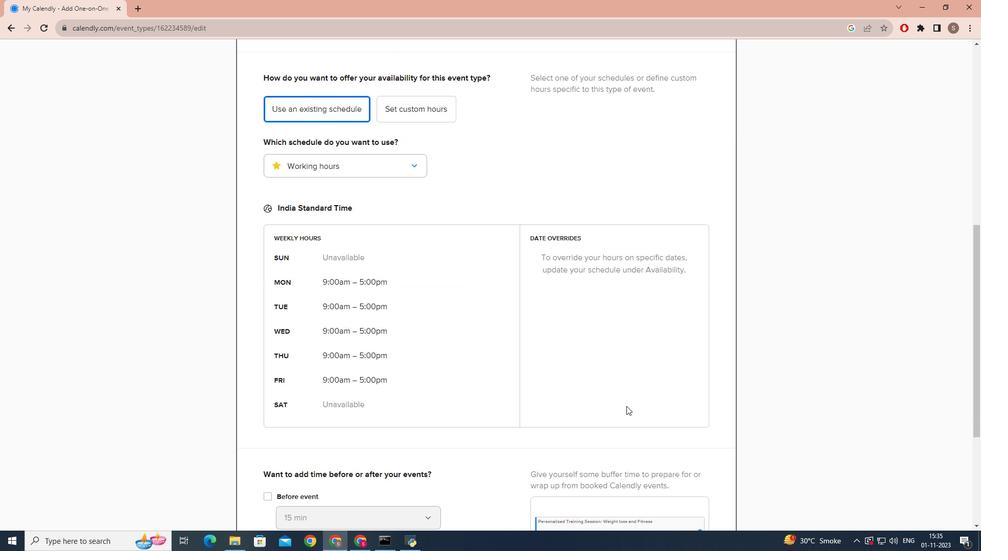 
Action: Mouse scrolled (626, 406) with delta (0, 0)
Screenshot: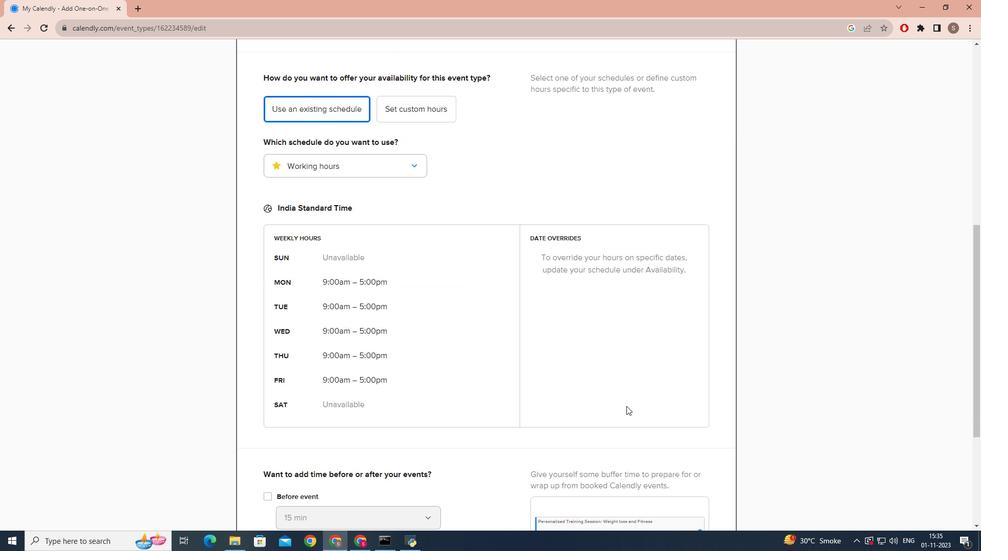 
Action: Mouse moved to (621, 401)
Screenshot: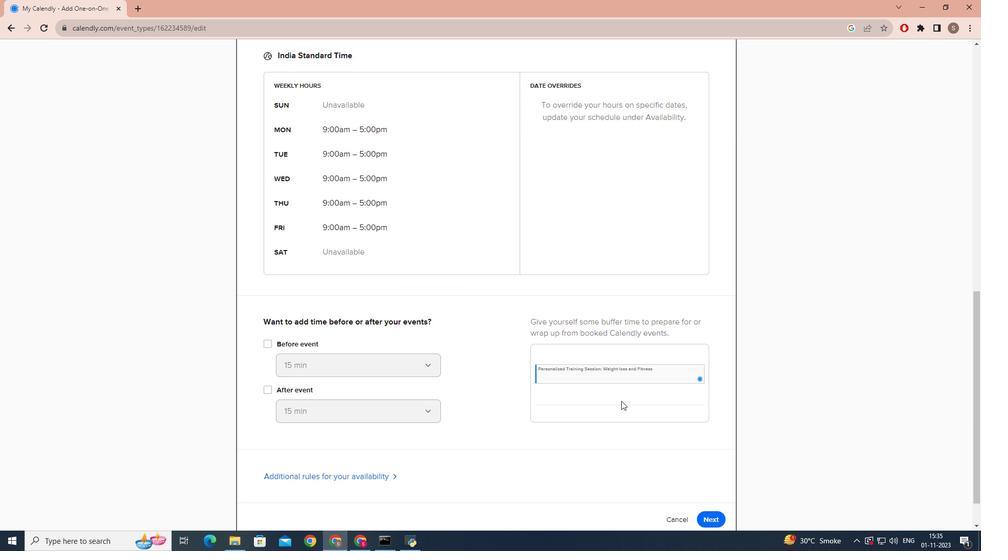 
Action: Mouse scrolled (621, 401) with delta (0, 0)
Screenshot: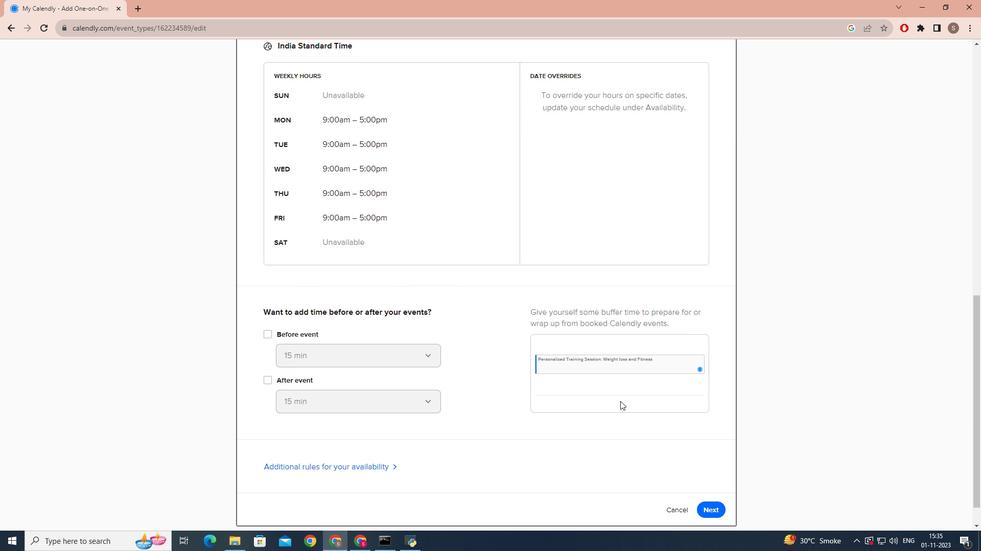 
Action: Mouse moved to (620, 401)
Screenshot: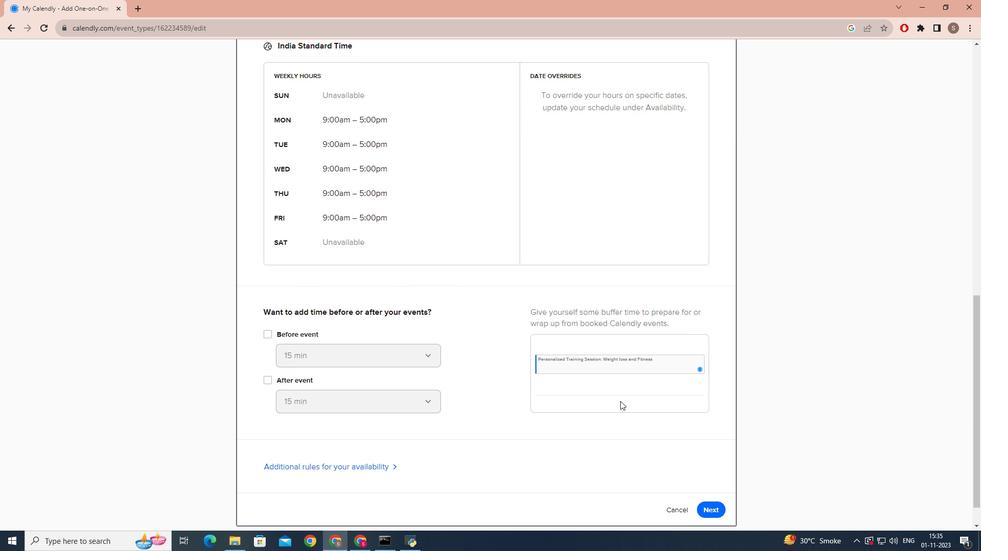 
Action: Mouse scrolled (620, 401) with delta (0, 0)
Screenshot: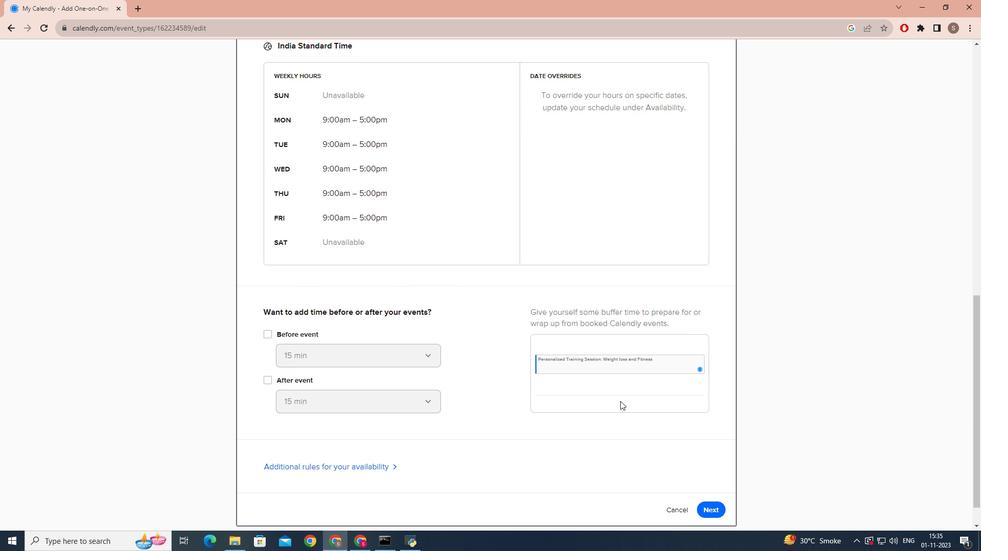 
Action: Mouse scrolled (620, 401) with delta (0, 0)
Screenshot: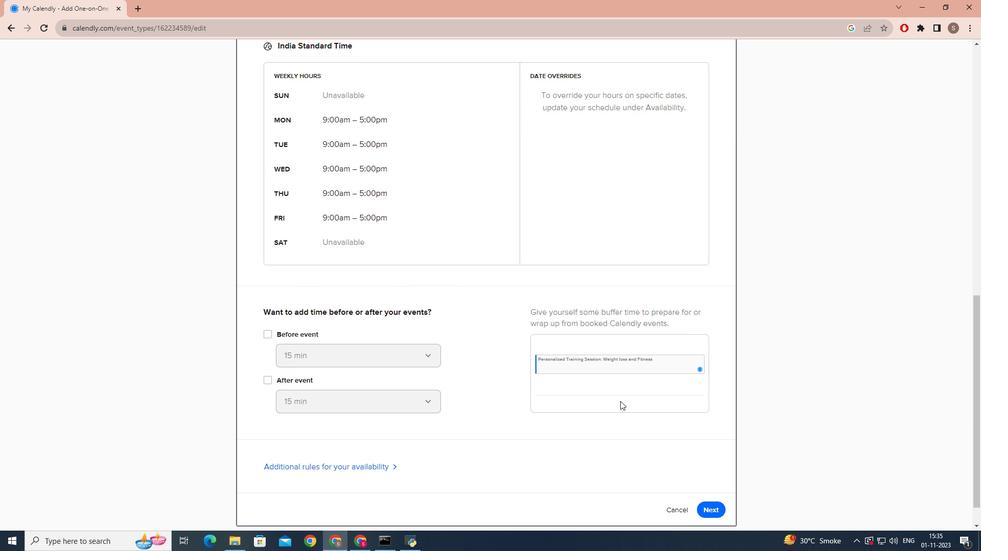
Action: Mouse moved to (620, 401)
Screenshot: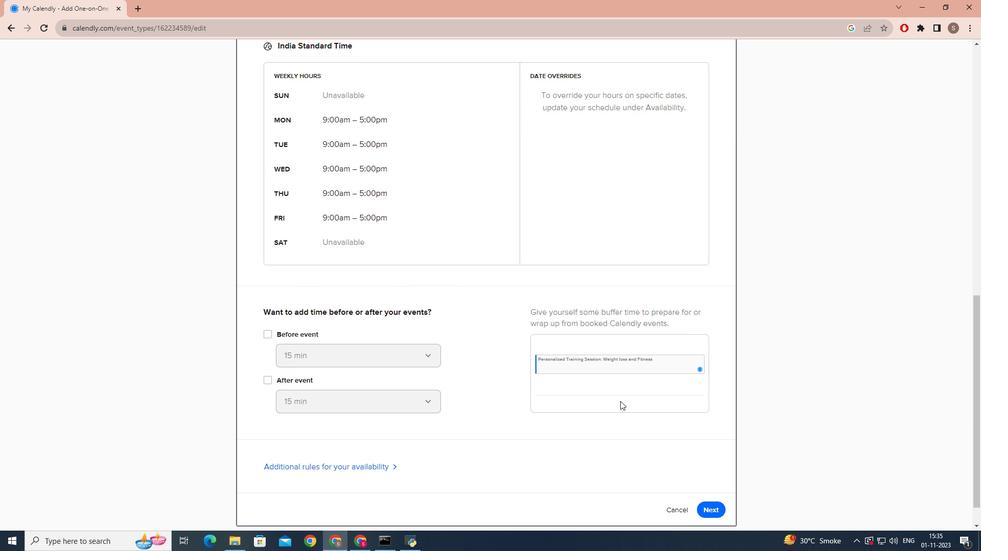 
Action: Mouse scrolled (620, 401) with delta (0, 0)
Screenshot: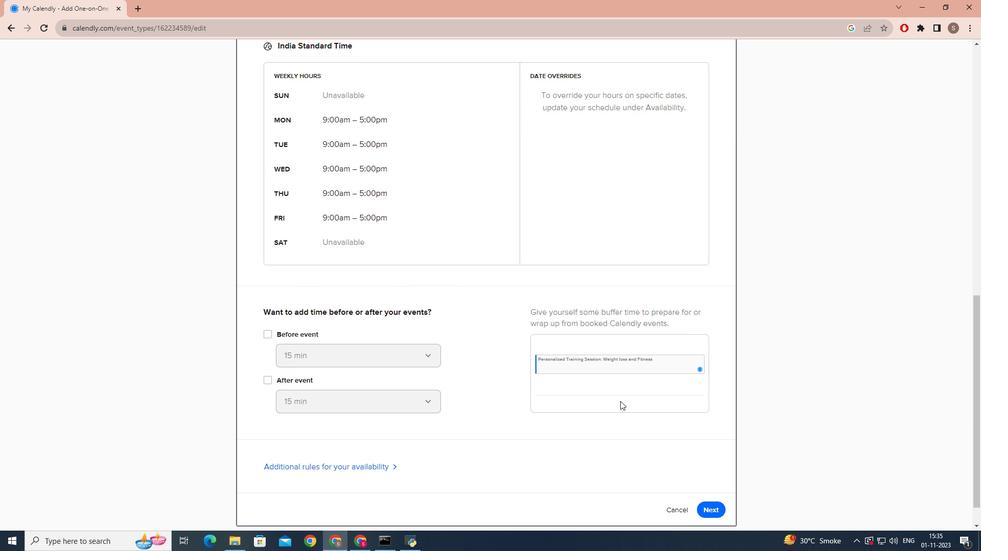 
Action: Mouse scrolled (620, 401) with delta (0, 0)
Screenshot: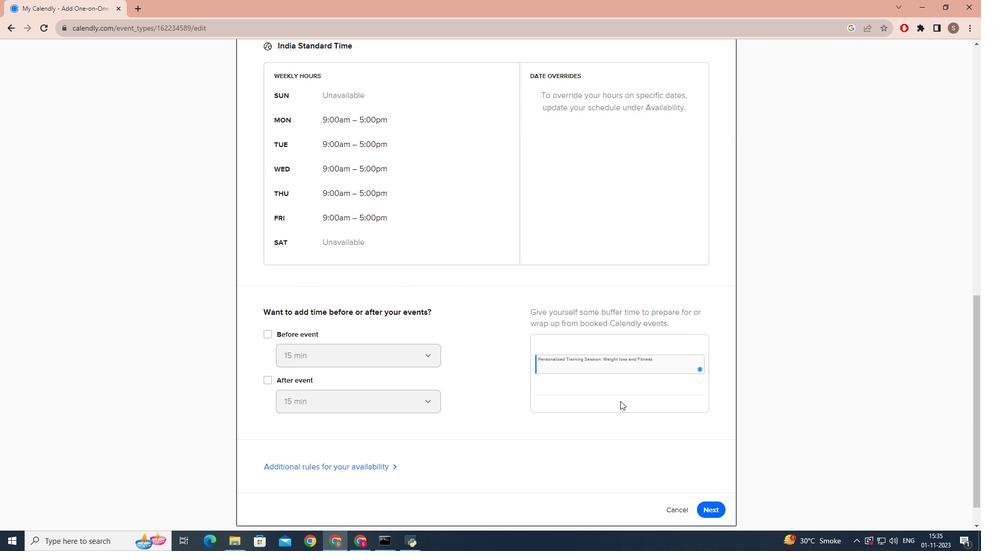 
Action: Mouse moved to (717, 475)
Screenshot: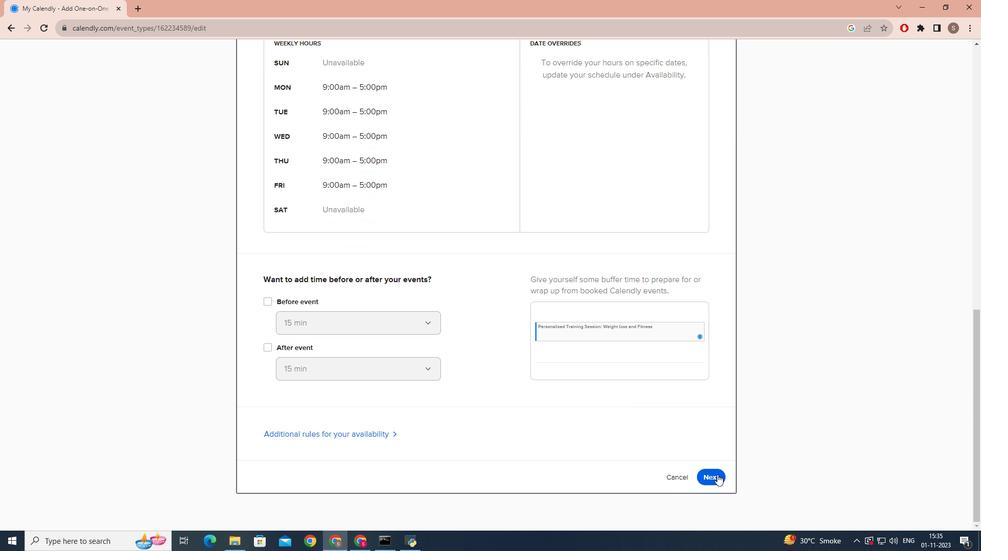 
Action: Mouse pressed left at (717, 475)
Screenshot: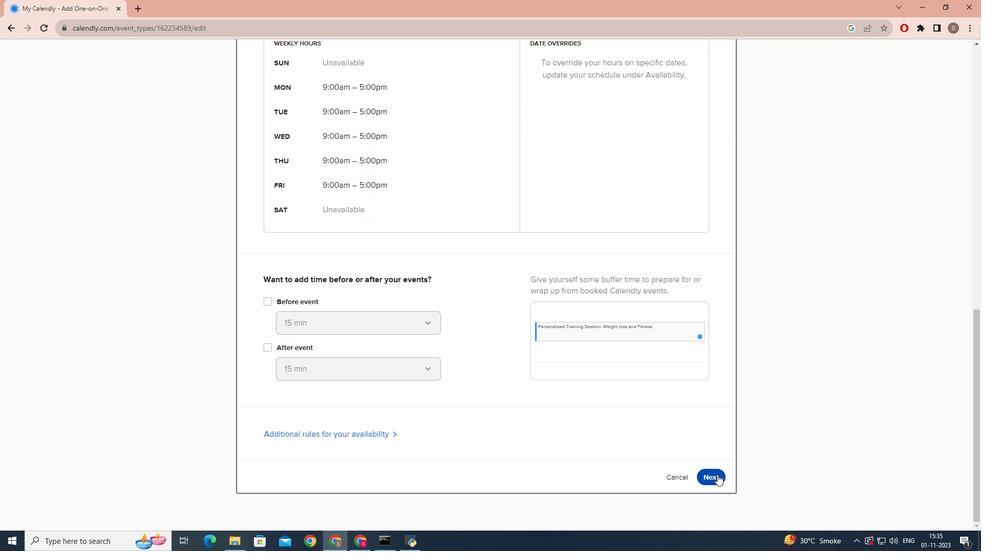 
Action: Mouse moved to (714, 475)
Screenshot: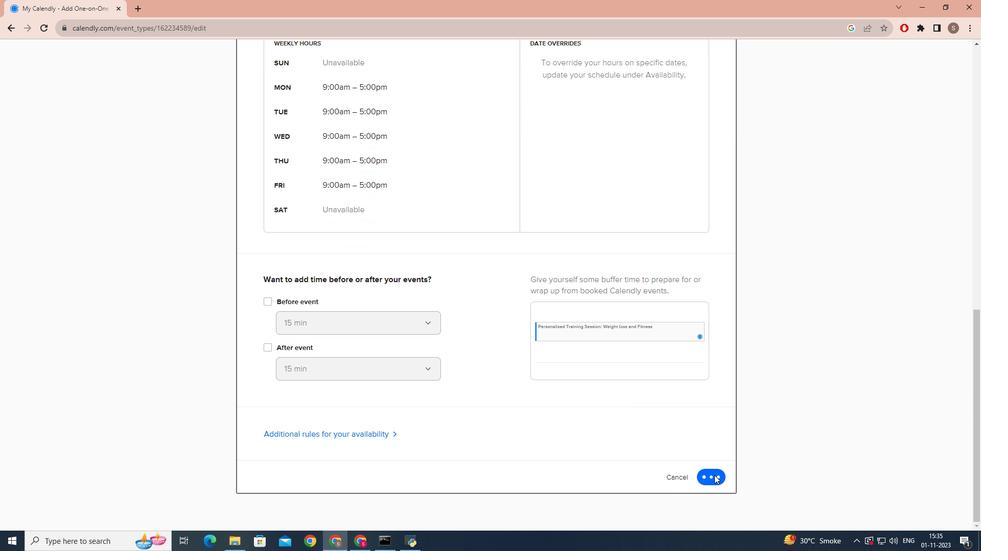 
